 Task: Look for space in Veranópolis, Brazil from 1st July, 2023 to 3rd July, 2023 for 1 adult in price range Rs.5000 to Rs.15000. Place can be private room with 1  bedroom having 1 bed and 1 bathroom. Property type can be house, flat, guest house, hotel. Amenities needed are: wifi, washing machine. Booking option can be shelf check-in. Required host language is Spanish.
Action: Mouse moved to (387, 84)
Screenshot: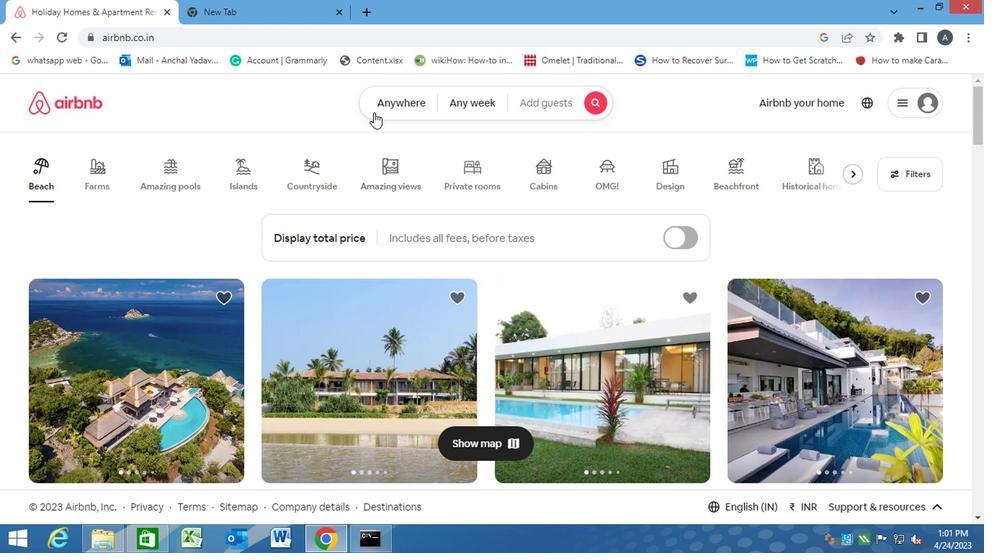 
Action: Mouse pressed left at (387, 84)
Screenshot: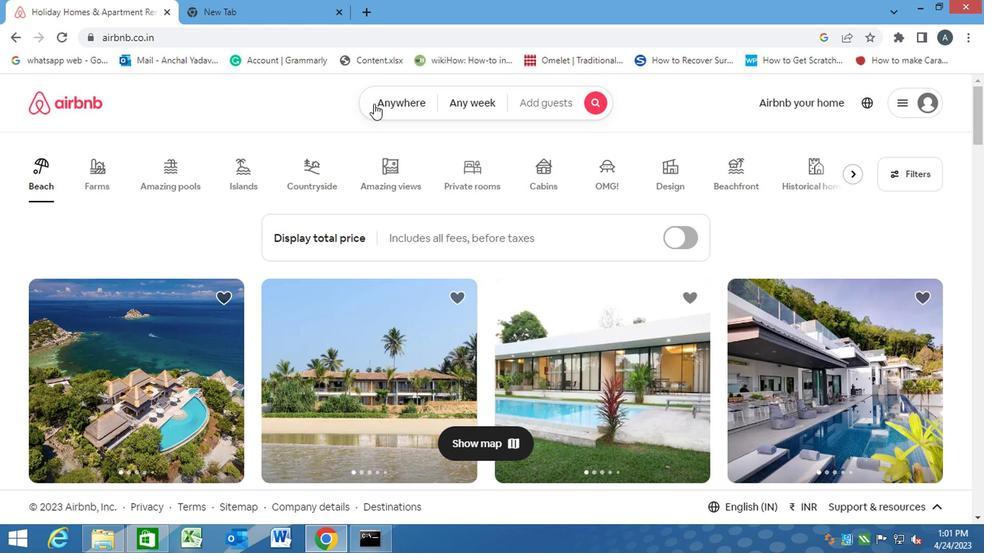
Action: Mouse moved to (336, 133)
Screenshot: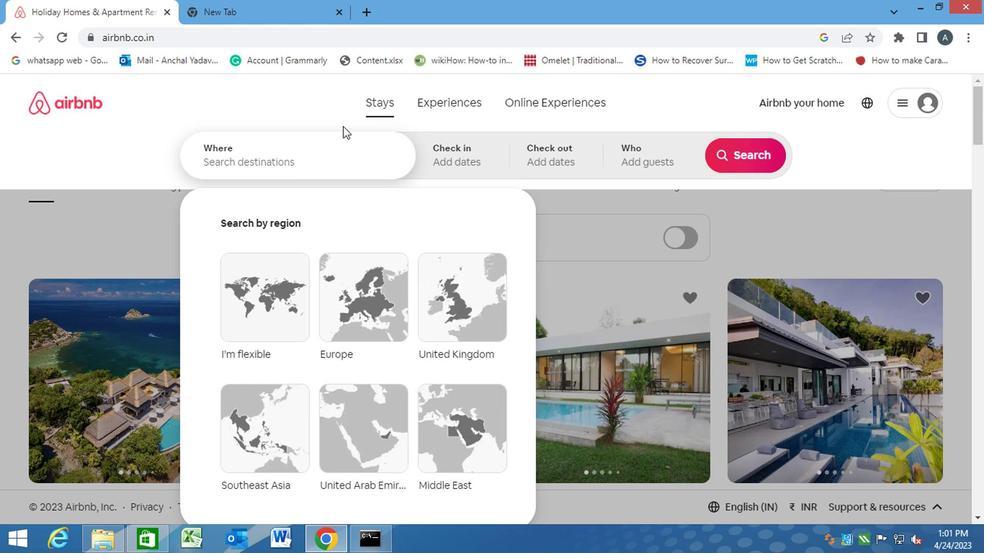 
Action: Mouse pressed left at (336, 133)
Screenshot: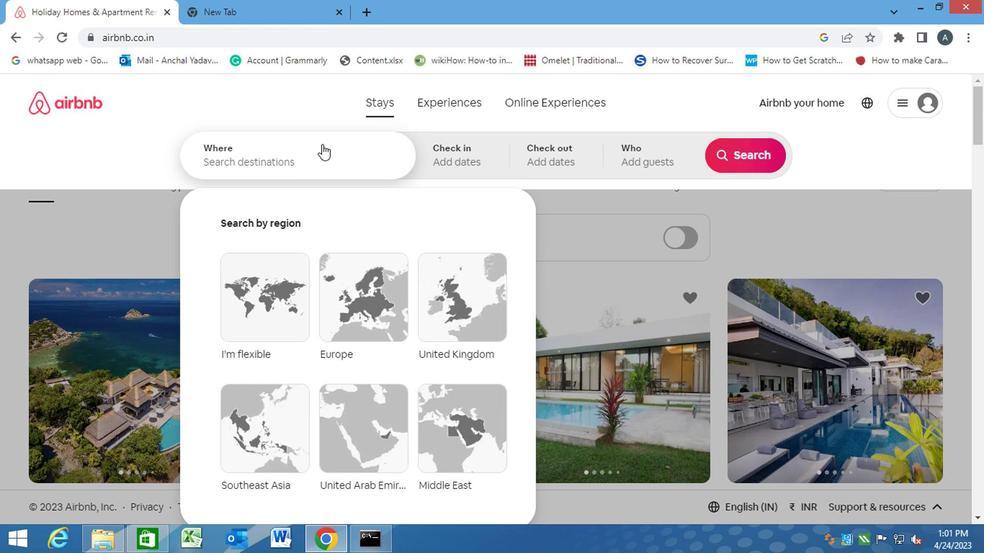 
Action: Key pressed <Key.caps_lock><Key.caps_lock>v<Key.caps_lock>eranopolis,<Key.space><Key.caps_lock>b<Key.caps_lock>razil<Key.enter>
Screenshot: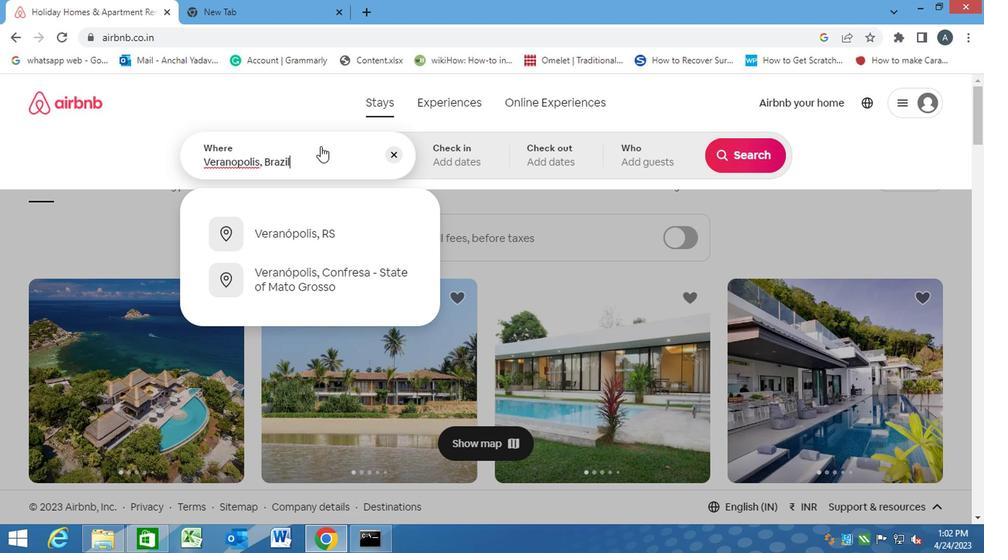 
Action: Mouse moved to (726, 264)
Screenshot: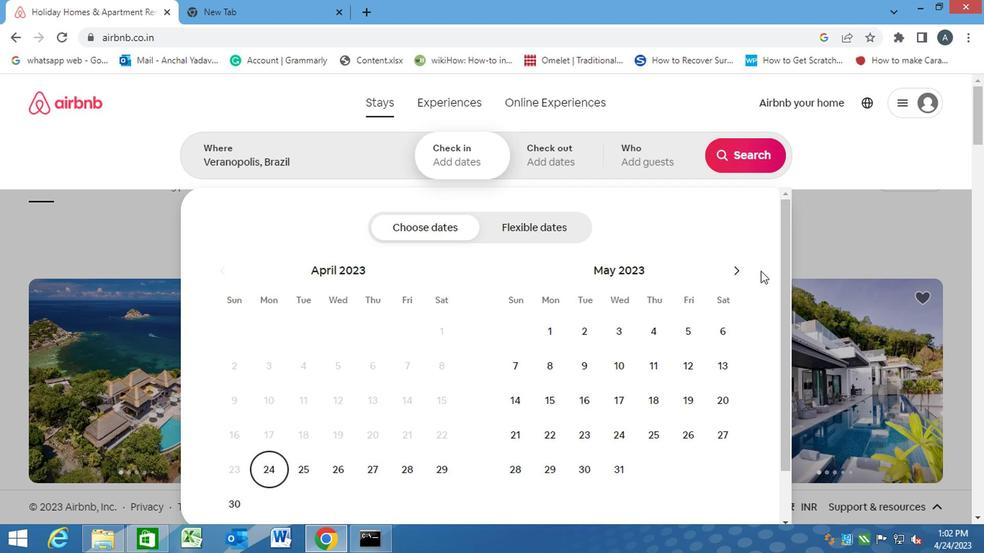 
Action: Mouse pressed left at (726, 264)
Screenshot: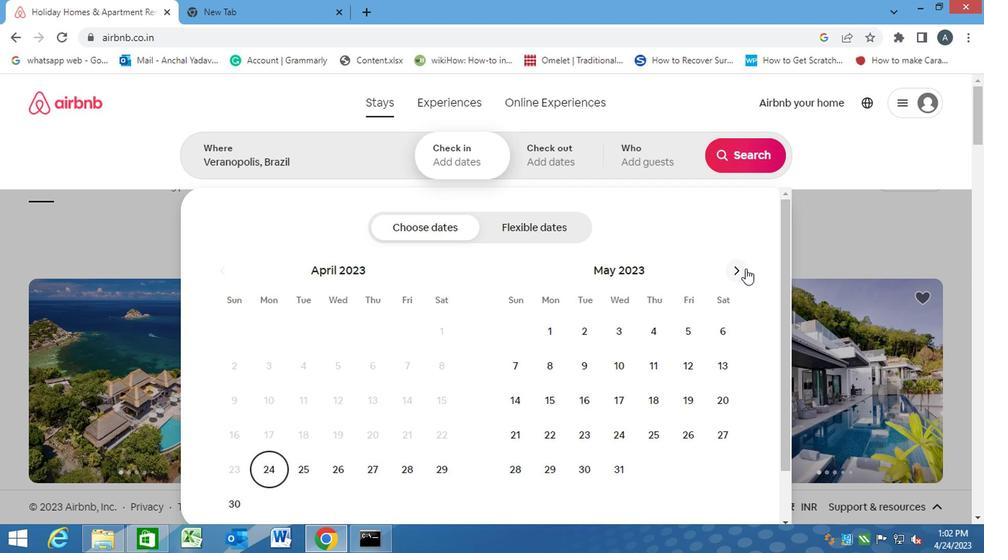 
Action: Mouse moved to (722, 263)
Screenshot: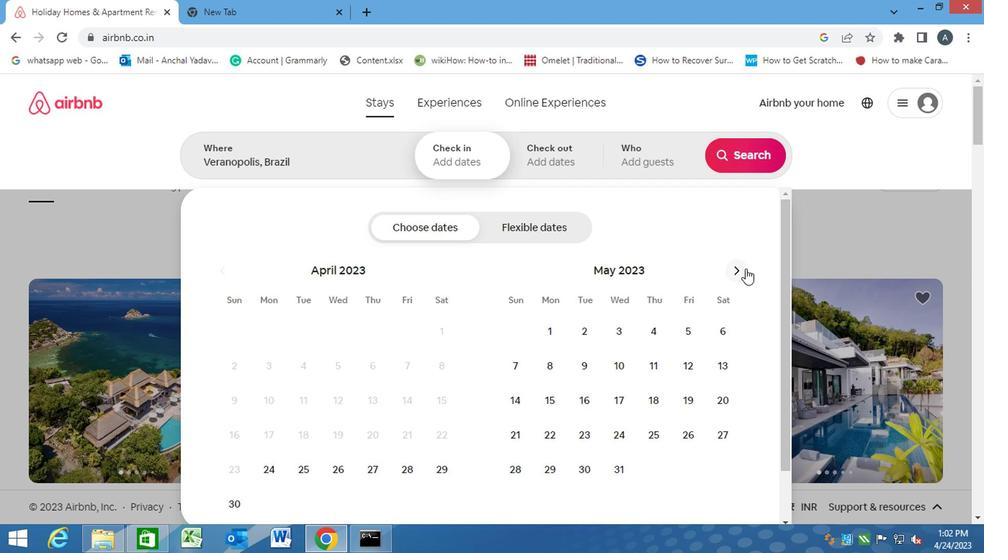 
Action: Mouse pressed left at (722, 263)
Screenshot: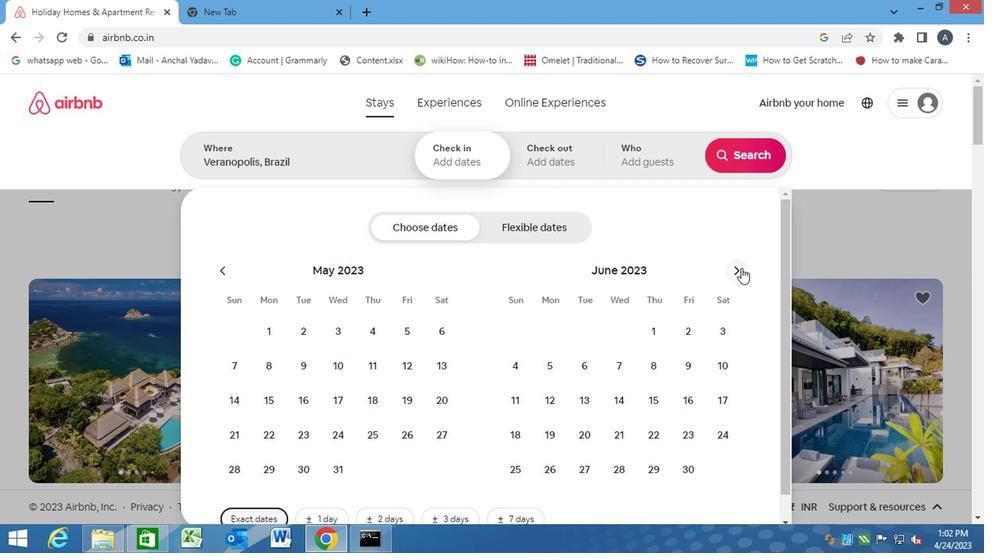 
Action: Mouse moved to (703, 329)
Screenshot: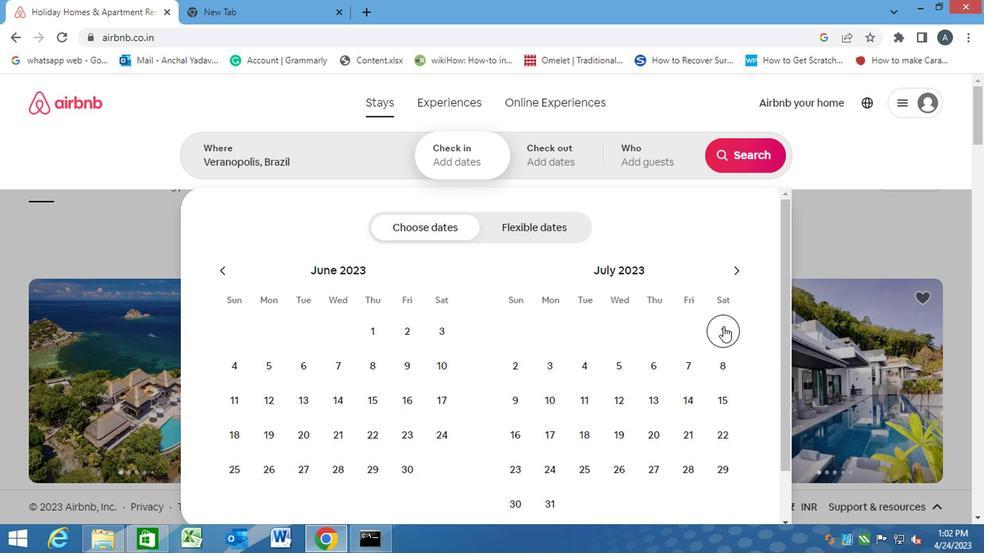 
Action: Mouse pressed left at (703, 329)
Screenshot: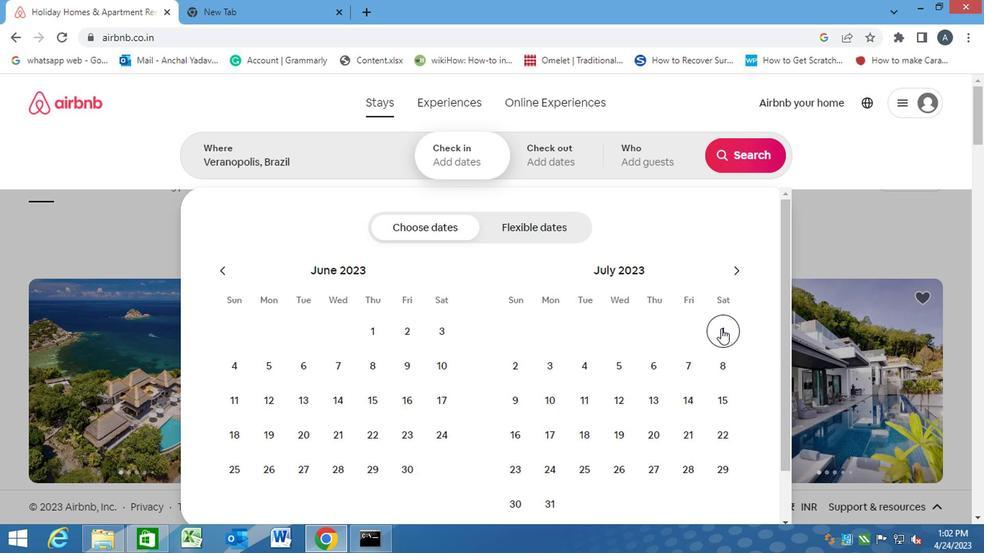 
Action: Mouse moved to (548, 370)
Screenshot: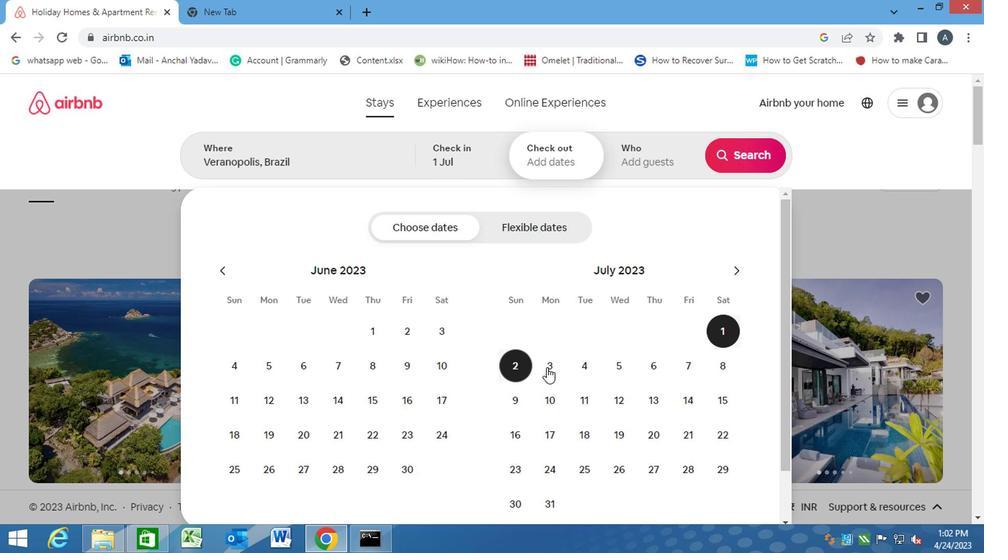 
Action: Mouse pressed left at (548, 370)
Screenshot: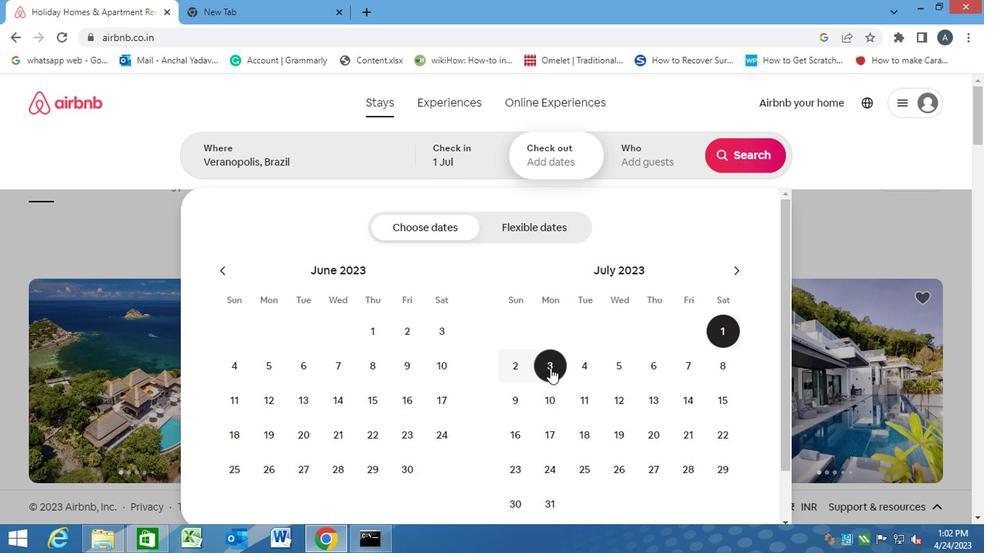 
Action: Mouse moved to (638, 147)
Screenshot: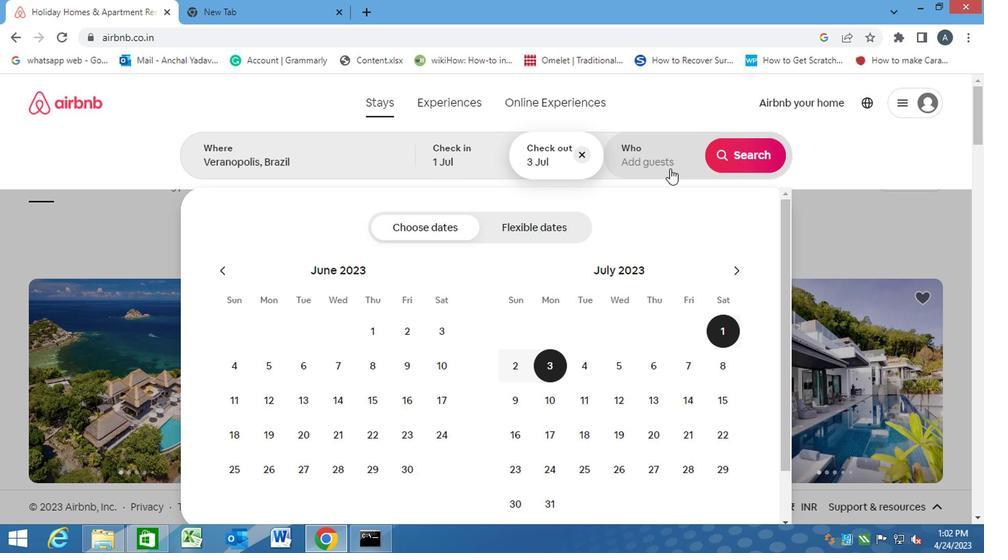 
Action: Mouse pressed left at (638, 147)
Screenshot: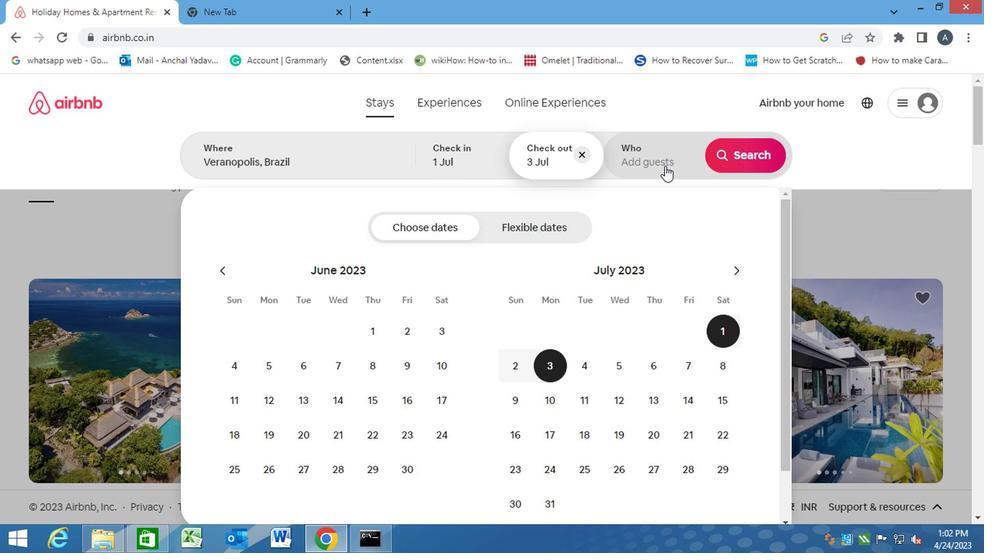 
Action: Mouse moved to (734, 221)
Screenshot: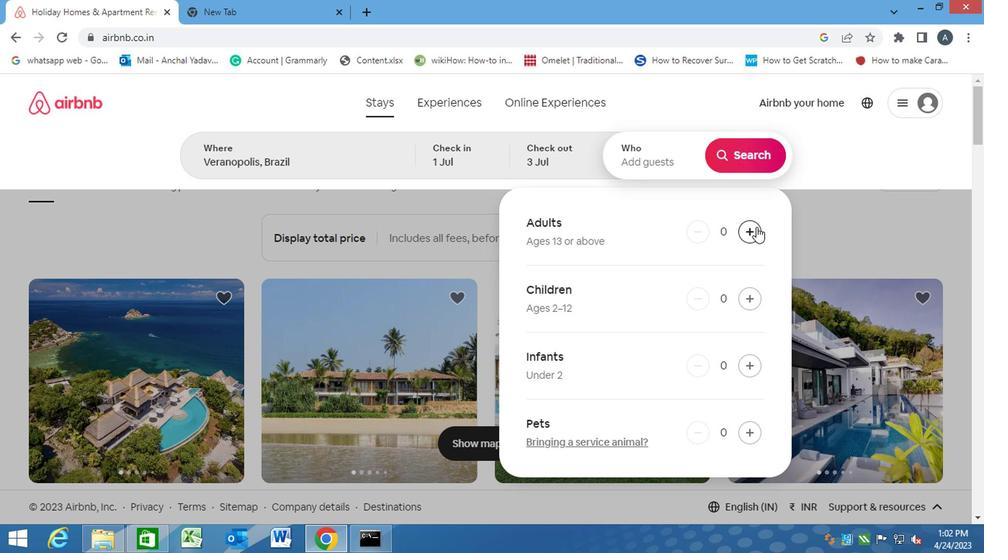 
Action: Mouse pressed left at (734, 221)
Screenshot: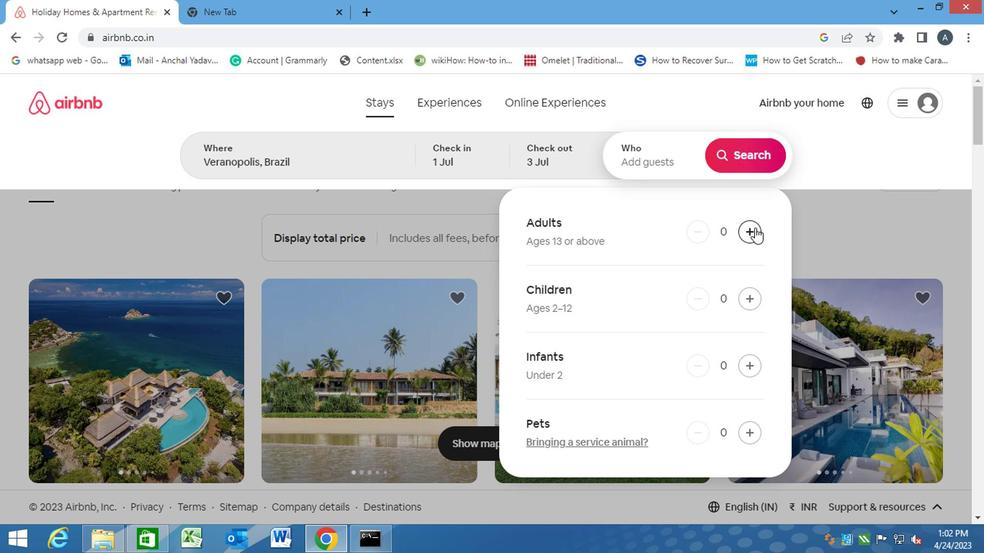 
Action: Mouse moved to (735, 137)
Screenshot: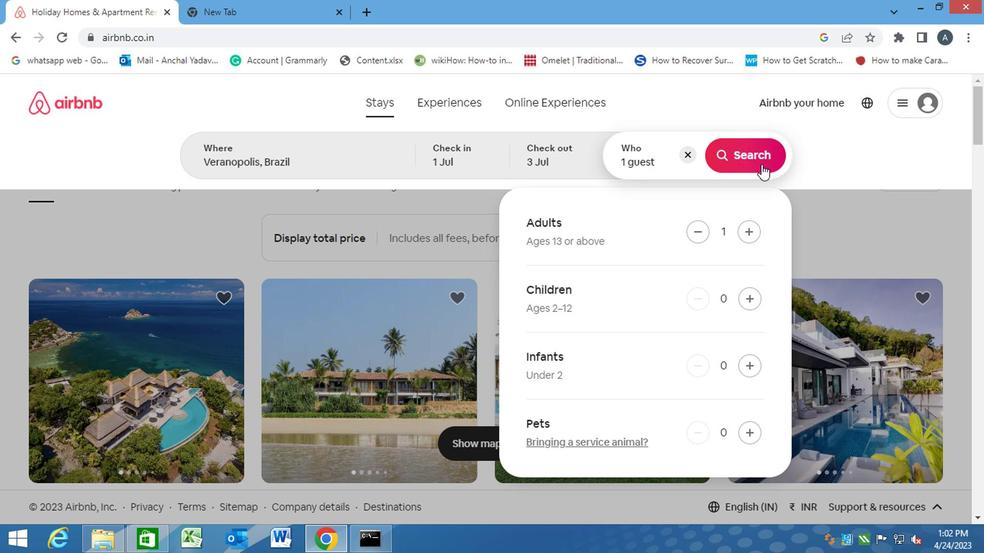 
Action: Mouse pressed left at (735, 137)
Screenshot: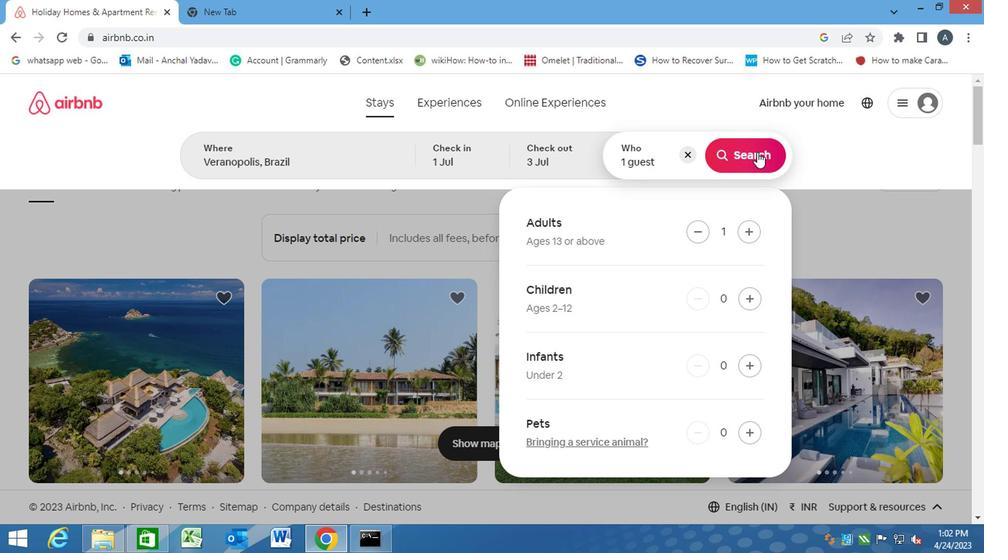 
Action: Mouse moved to (880, 141)
Screenshot: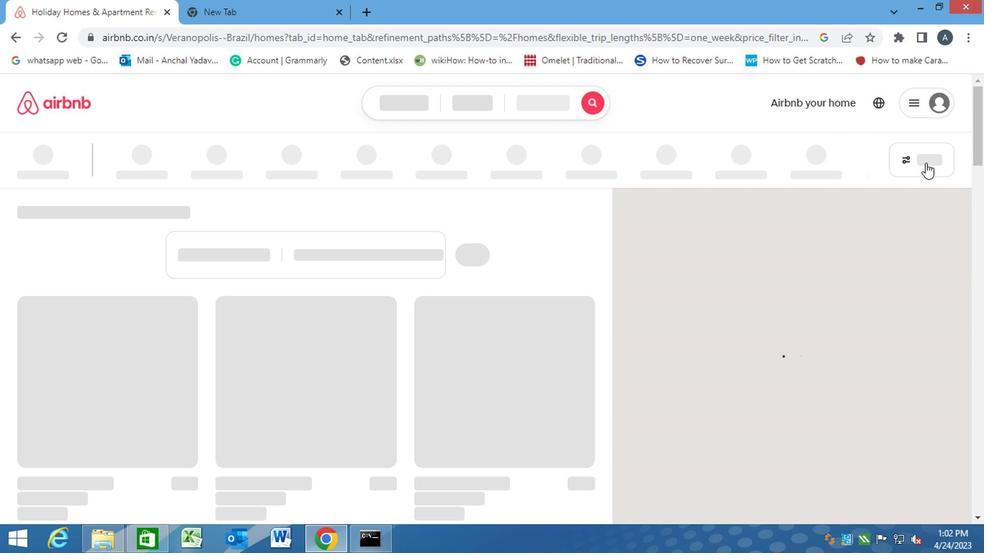 
Action: Mouse pressed left at (880, 141)
Screenshot: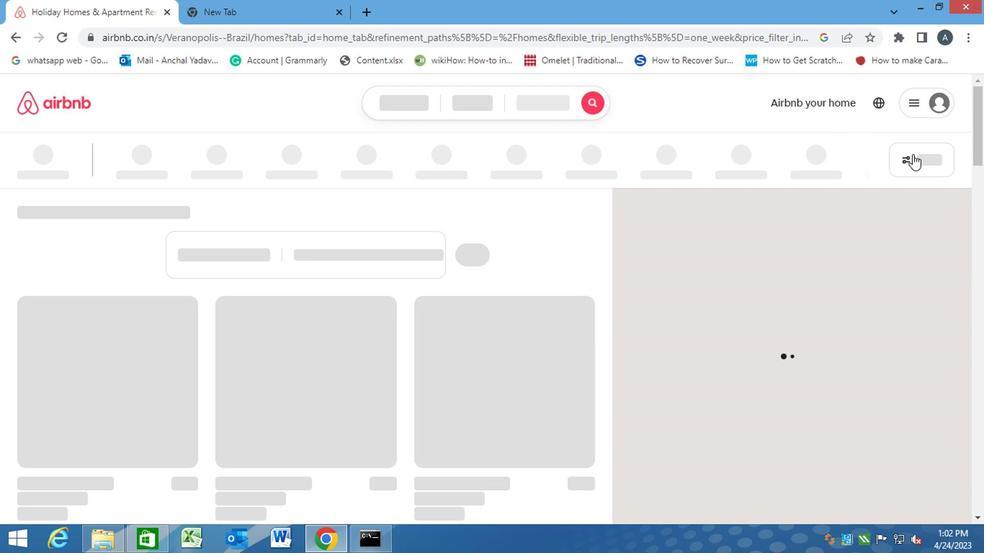 
Action: Mouse moved to (872, 142)
Screenshot: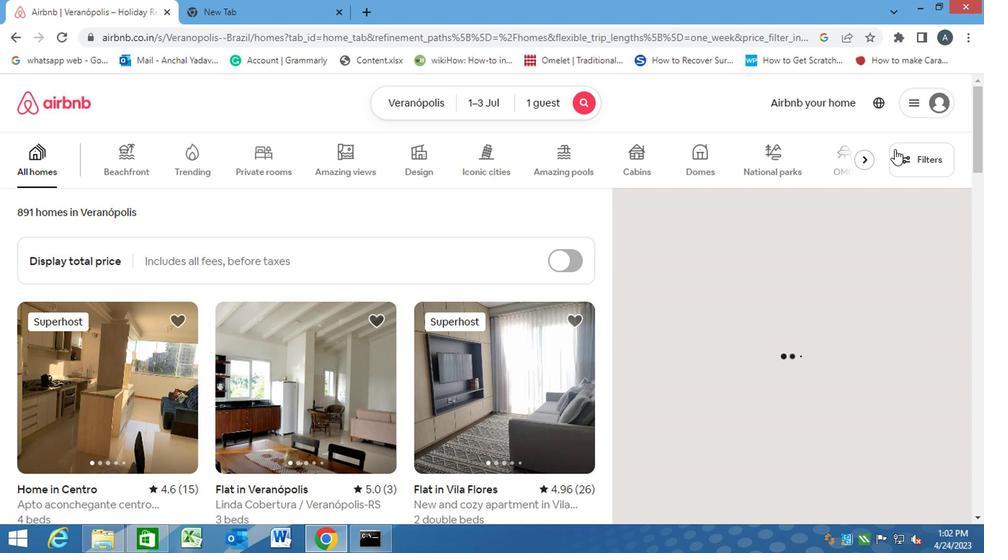
Action: Mouse pressed left at (872, 142)
Screenshot: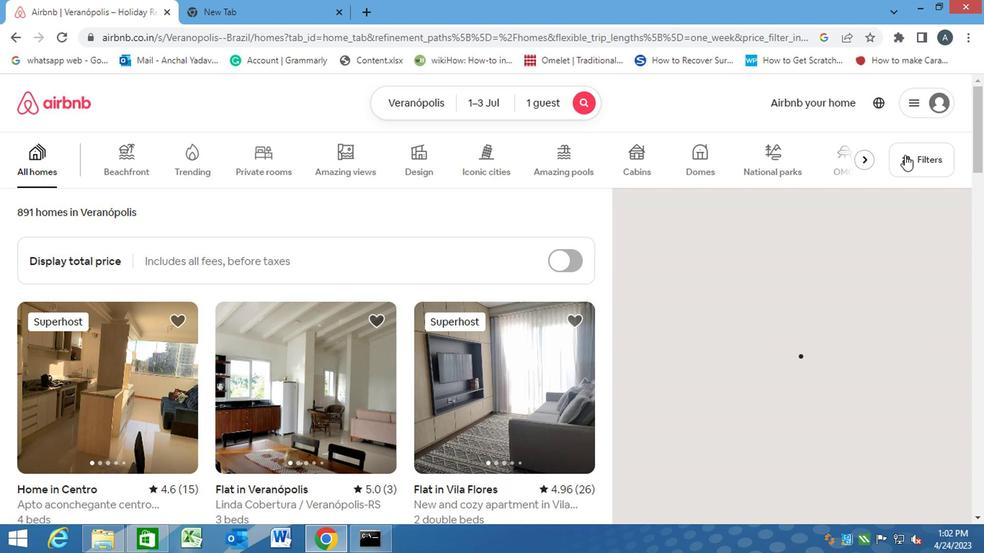
Action: Mouse moved to (322, 338)
Screenshot: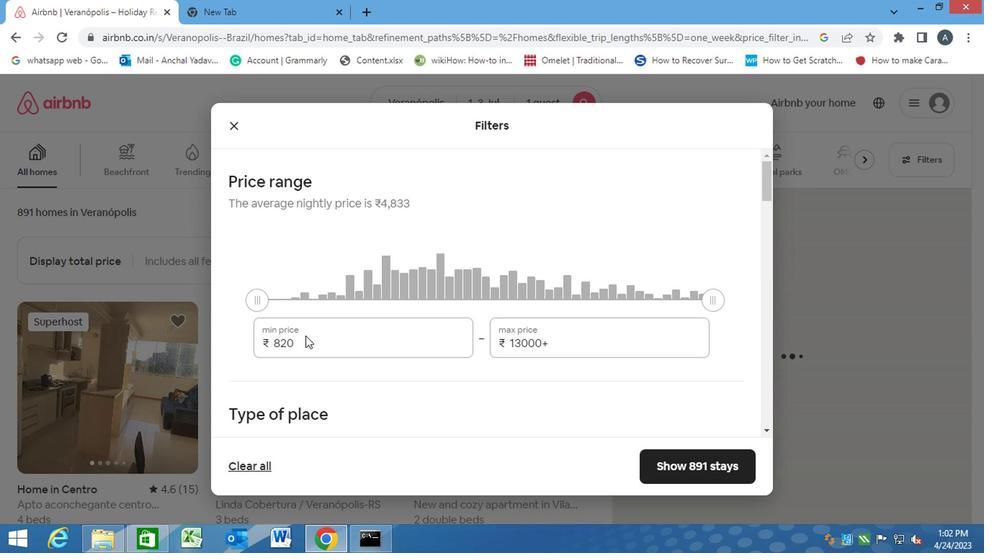
Action: Mouse pressed left at (322, 338)
Screenshot: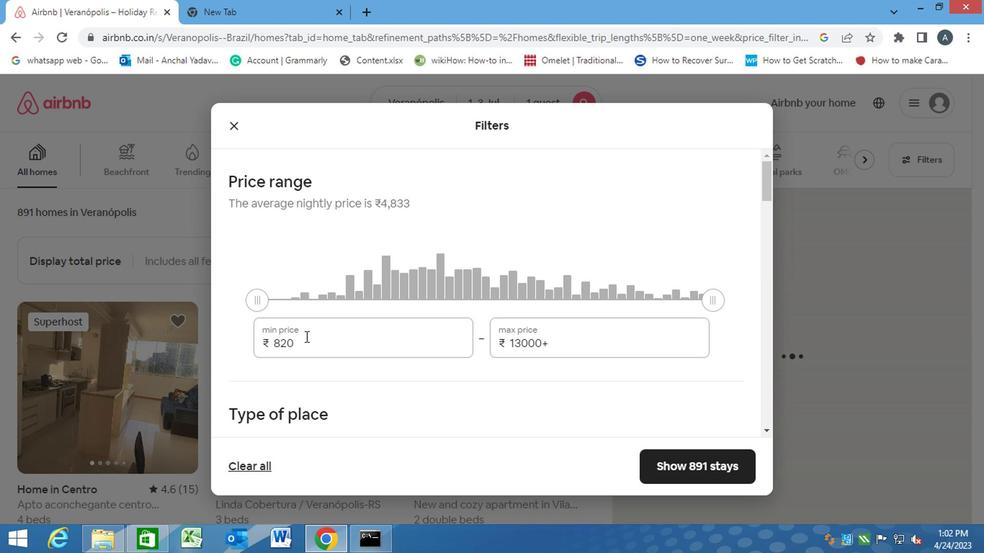 
Action: Mouse moved to (281, 341)
Screenshot: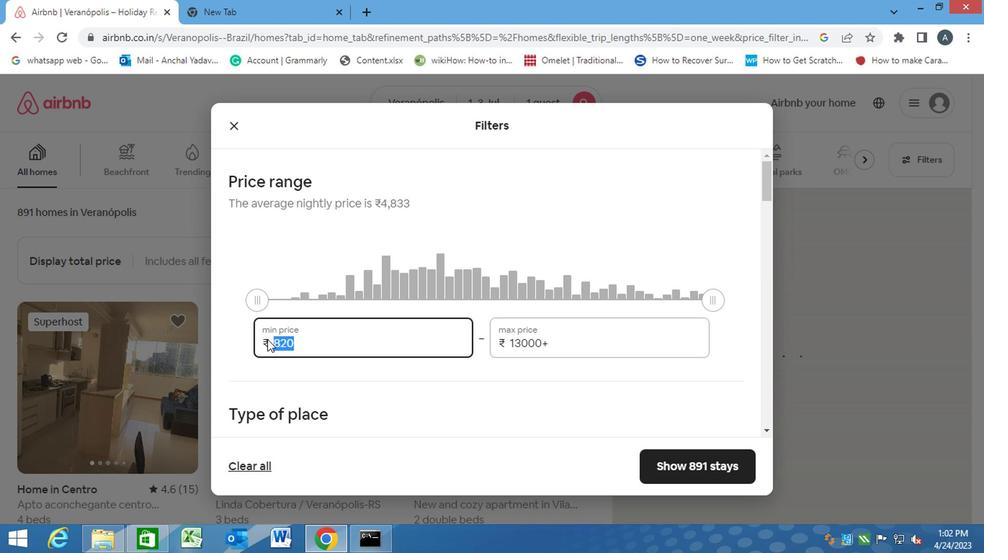 
Action: Key pressed <Key.backspace>5000<Key.tab><Key.backspace>15000
Screenshot: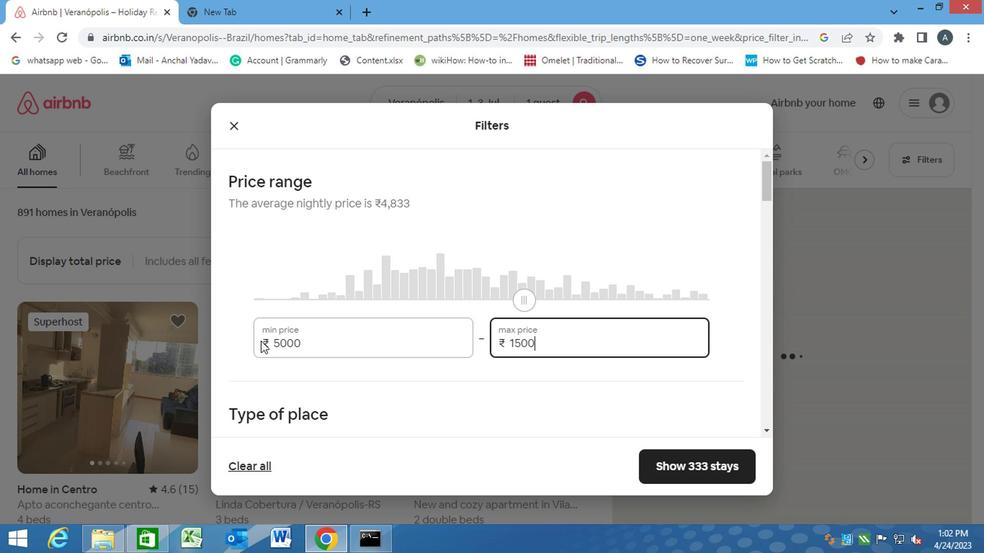 
Action: Mouse moved to (356, 423)
Screenshot: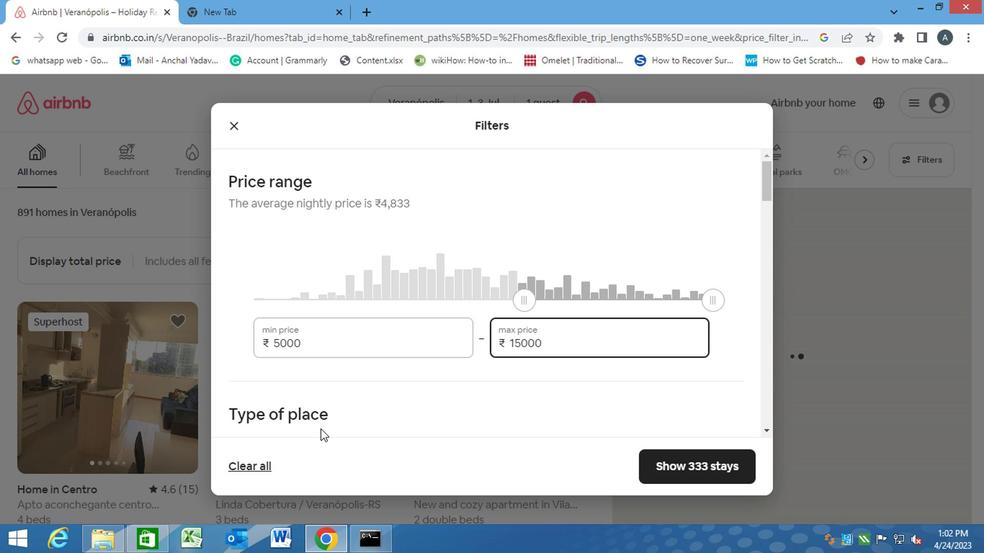 
Action: Mouse pressed left at (356, 423)
Screenshot: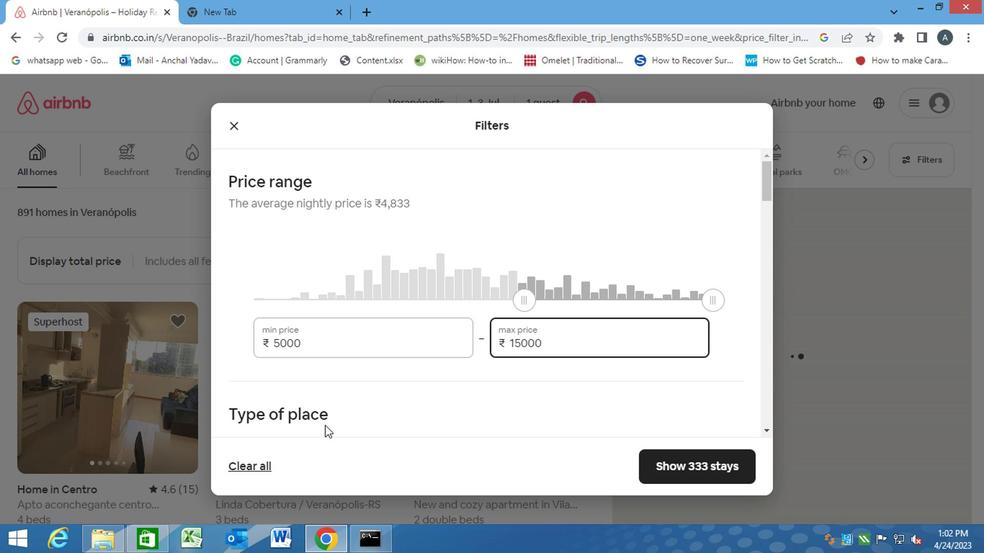 
Action: Mouse moved to (424, 424)
Screenshot: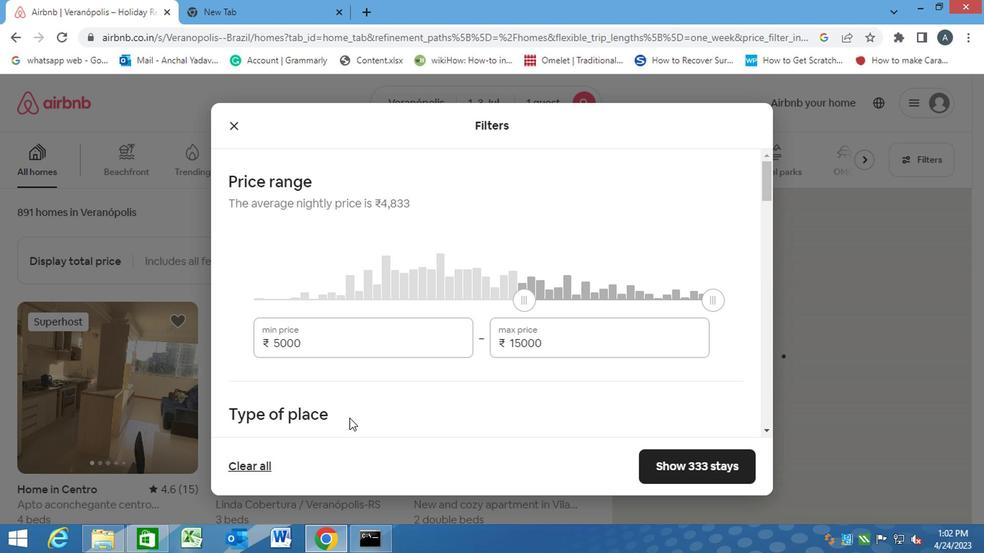 
Action: Mouse scrolled (424, 423) with delta (0, -1)
Screenshot: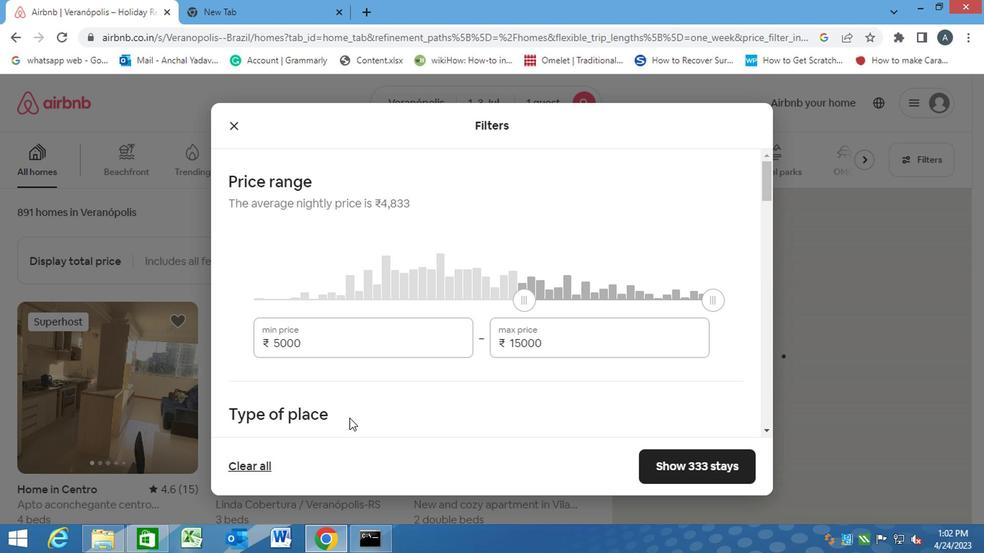 
Action: Mouse scrolled (424, 423) with delta (0, -1)
Screenshot: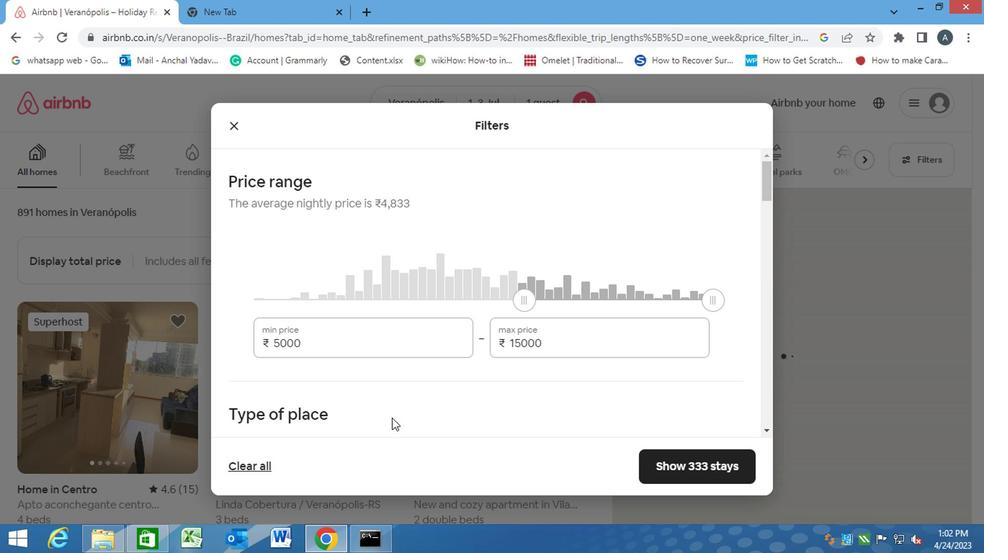 
Action: Mouse moved to (497, 312)
Screenshot: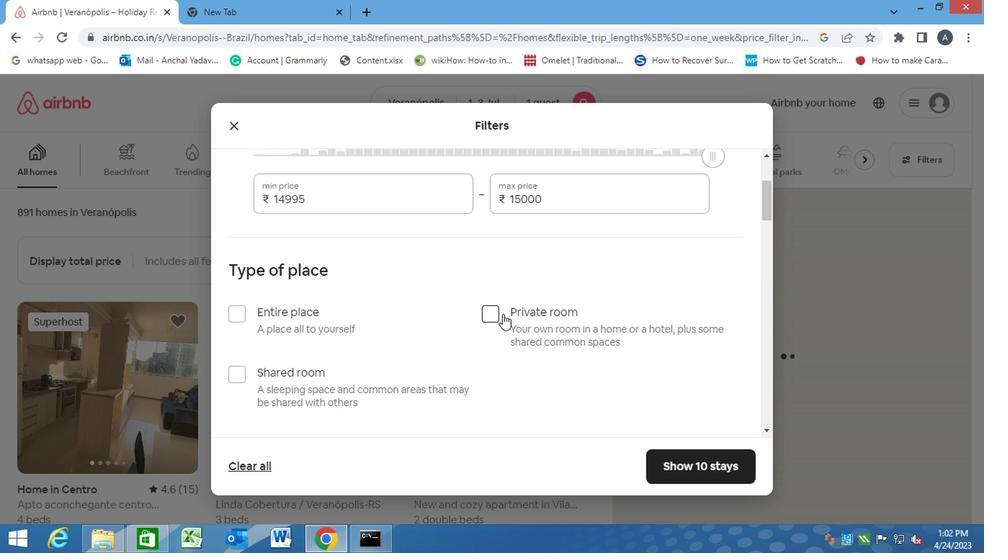
Action: Mouse pressed left at (497, 312)
Screenshot: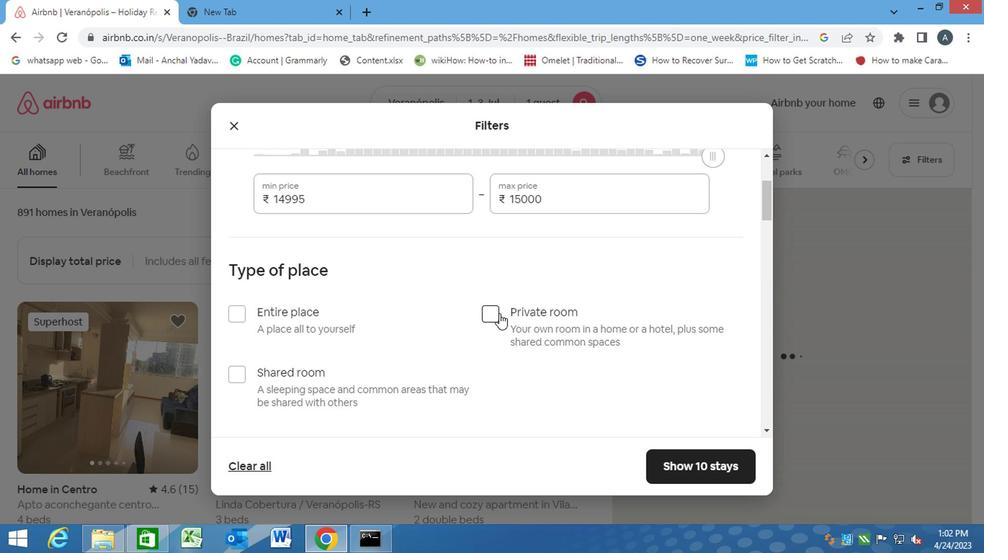 
Action: Mouse moved to (478, 341)
Screenshot: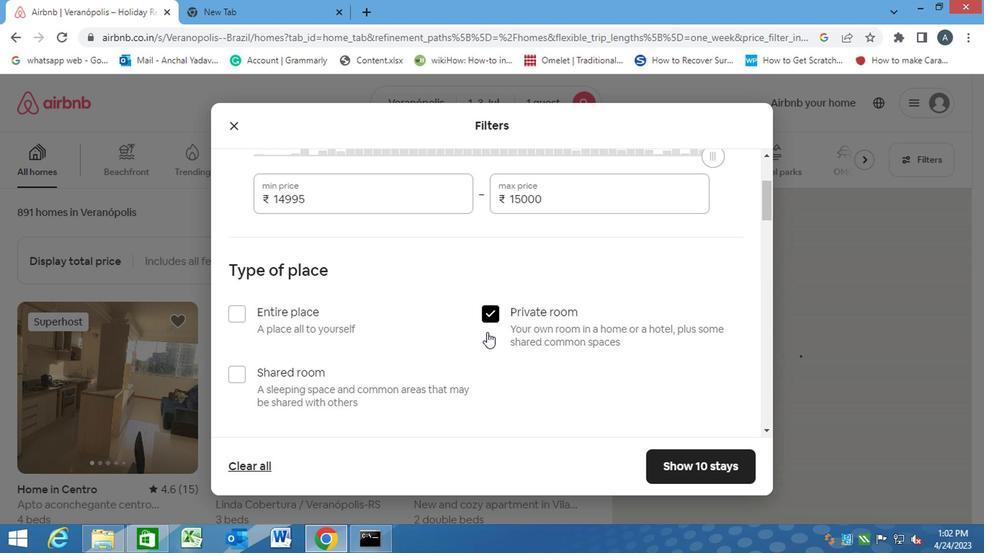
Action: Mouse scrolled (478, 340) with delta (0, -1)
Screenshot: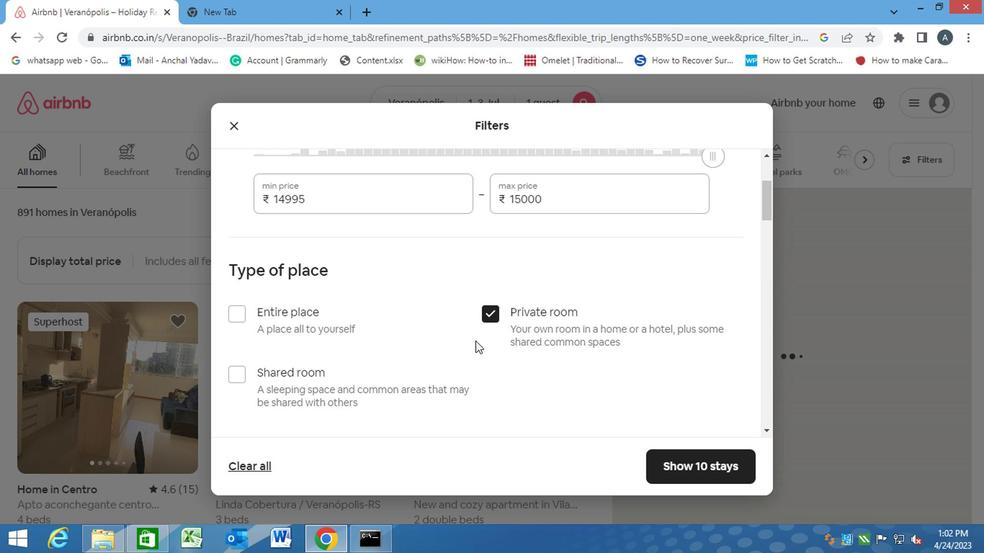 
Action: Mouse scrolled (478, 340) with delta (0, -1)
Screenshot: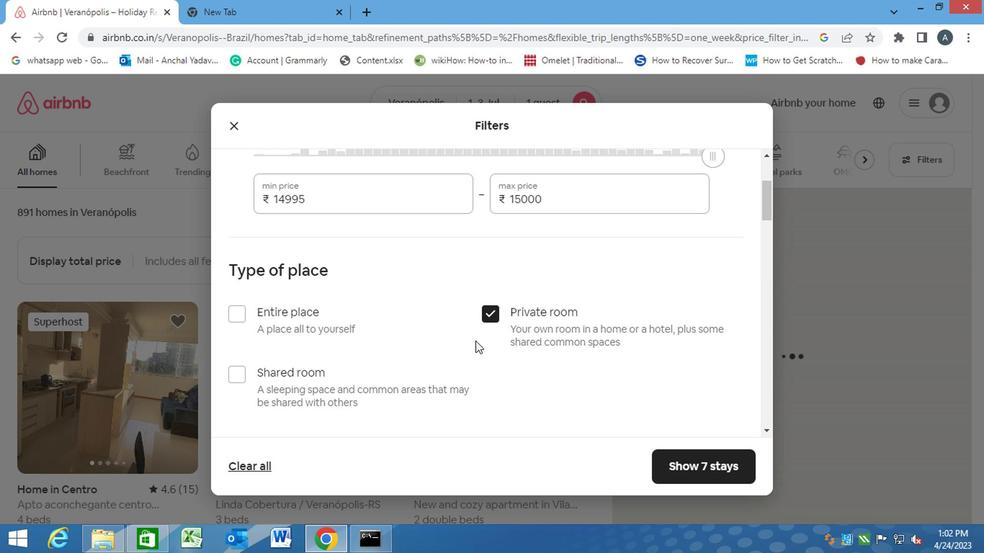 
Action: Mouse moved to (474, 339)
Screenshot: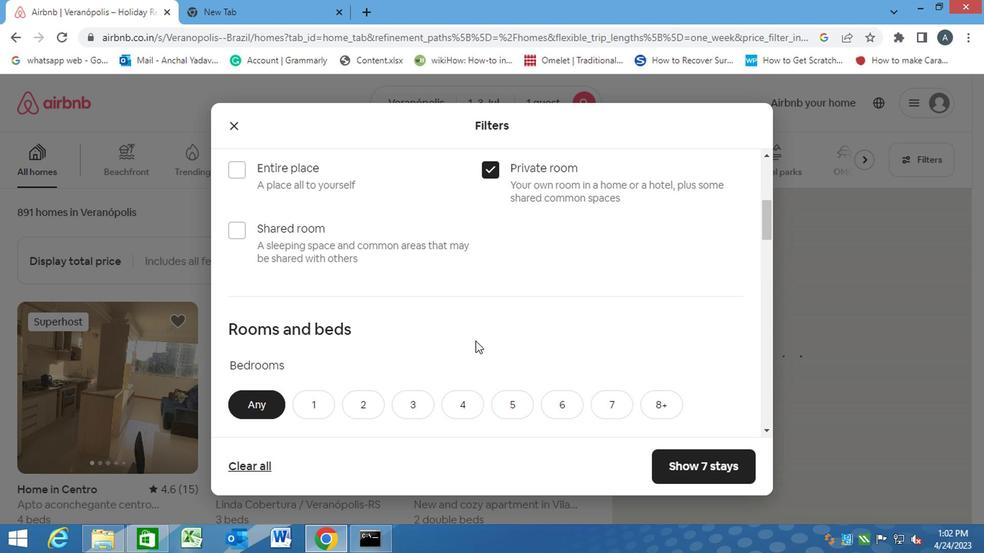 
Action: Mouse scrolled (474, 338) with delta (0, -1)
Screenshot: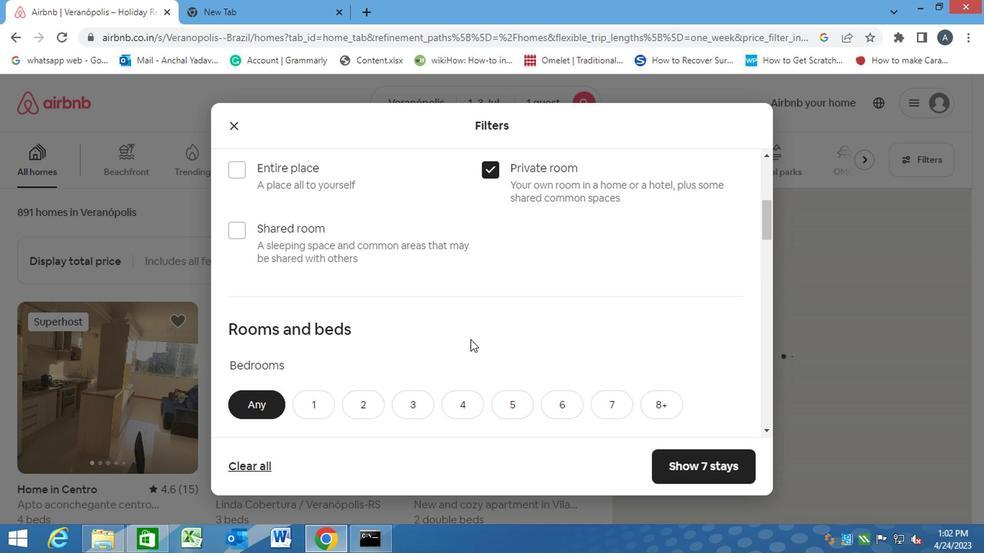 
Action: Mouse scrolled (474, 338) with delta (0, -1)
Screenshot: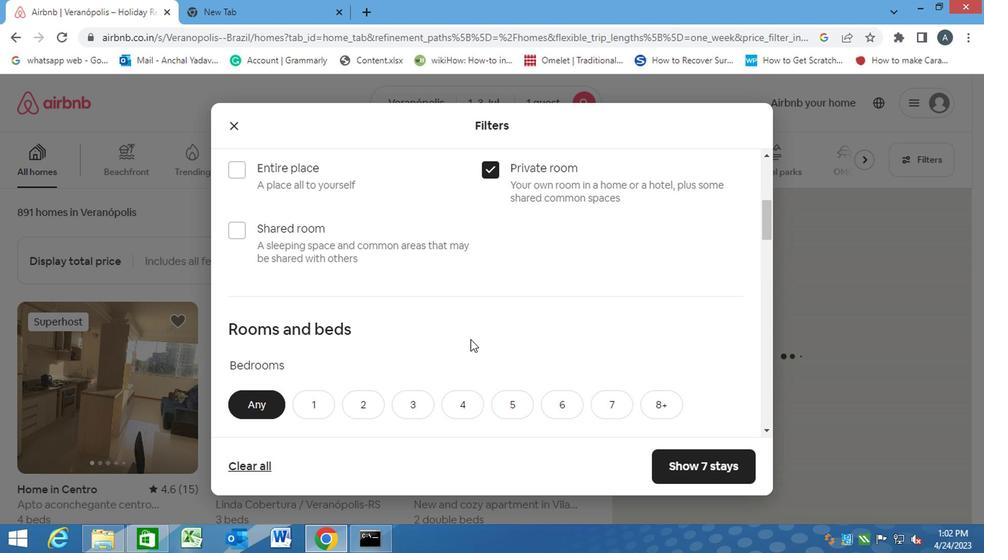 
Action: Mouse moved to (335, 267)
Screenshot: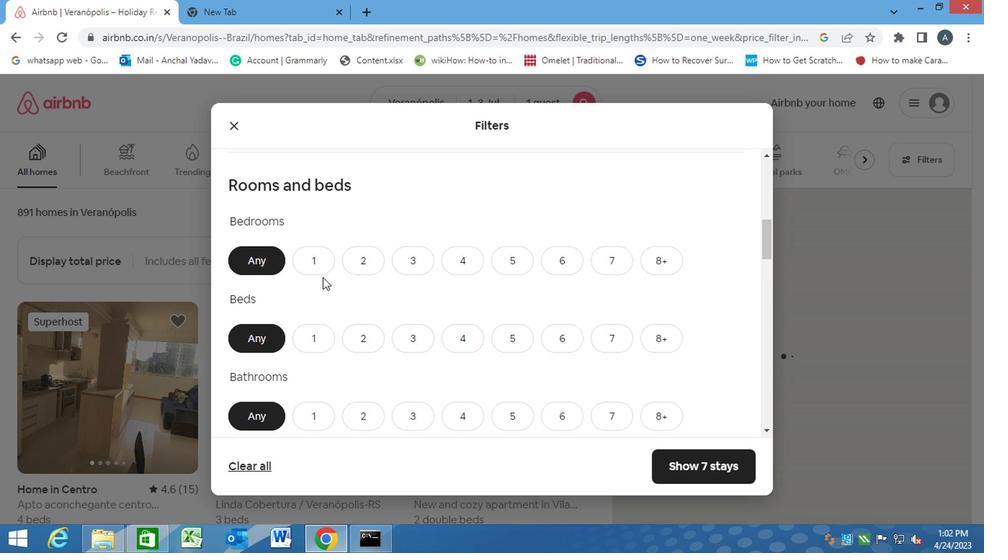 
Action: Mouse pressed left at (335, 267)
Screenshot: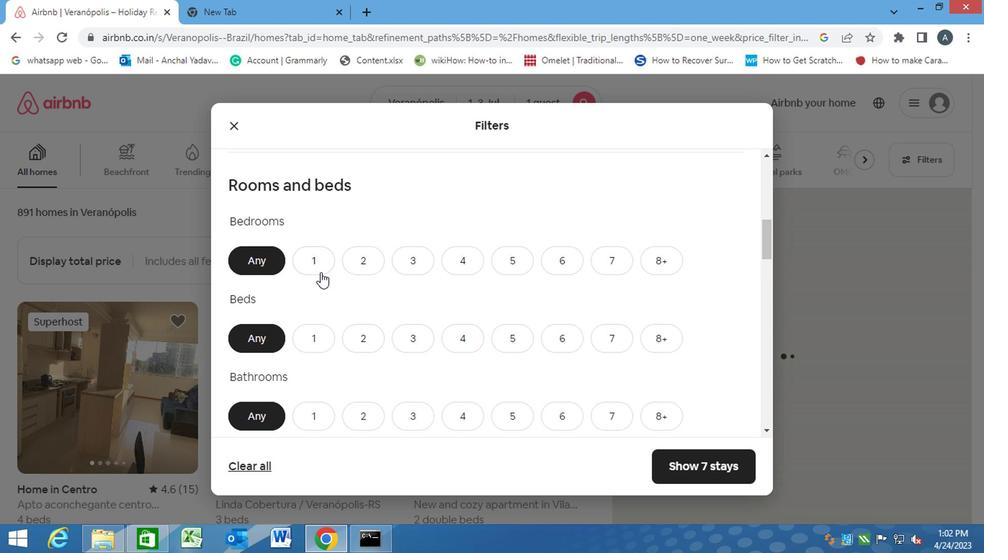 
Action: Mouse moved to (329, 341)
Screenshot: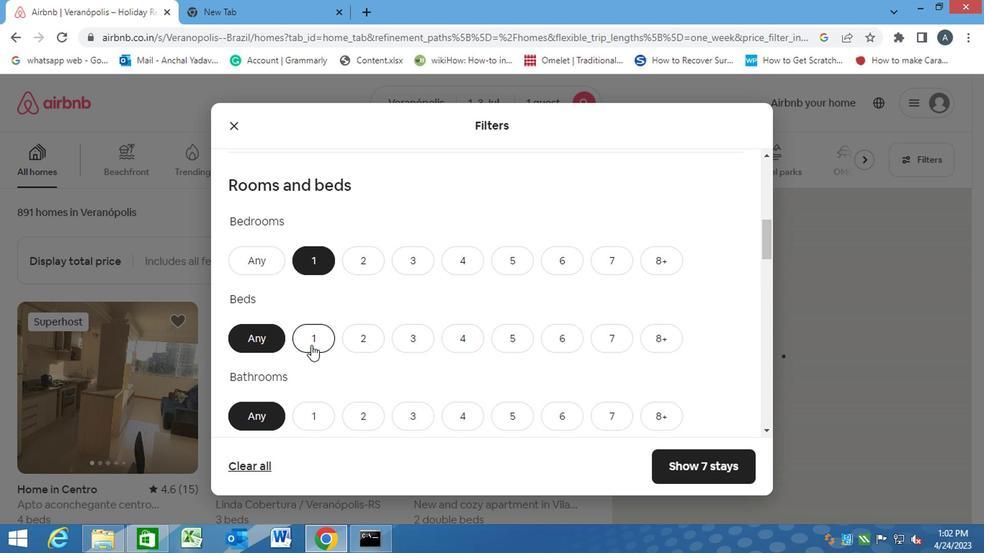 
Action: Mouse pressed left at (329, 341)
Screenshot: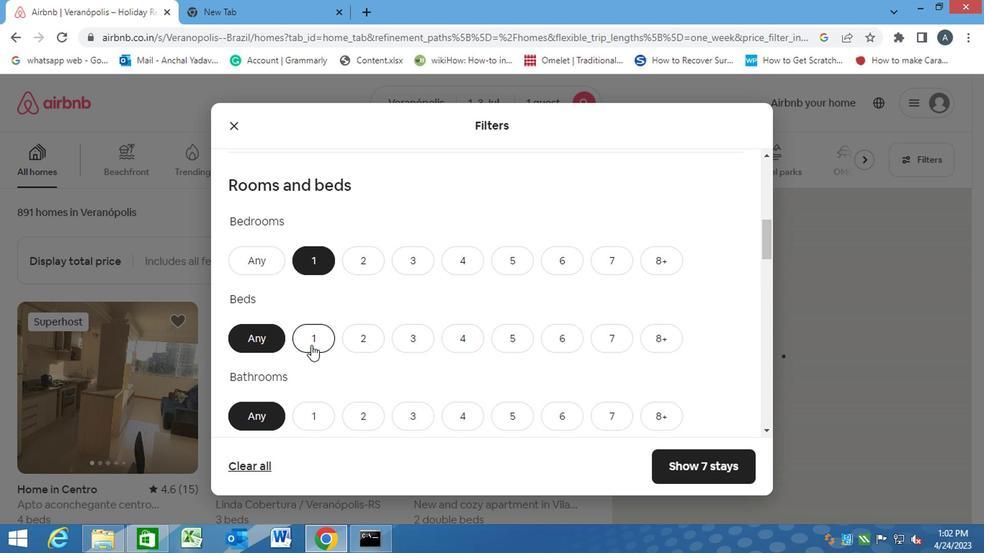 
Action: Mouse moved to (335, 421)
Screenshot: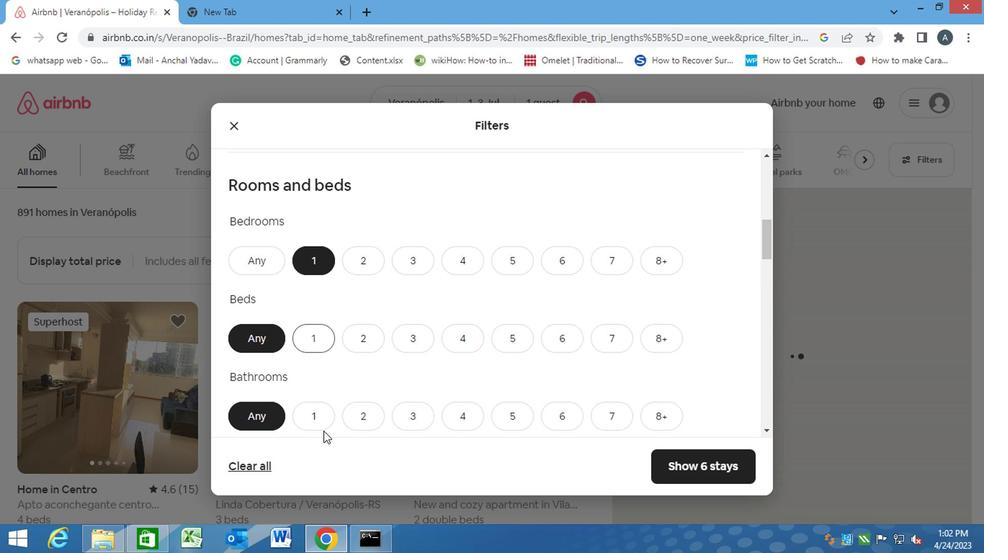 
Action: Mouse pressed left at (335, 421)
Screenshot: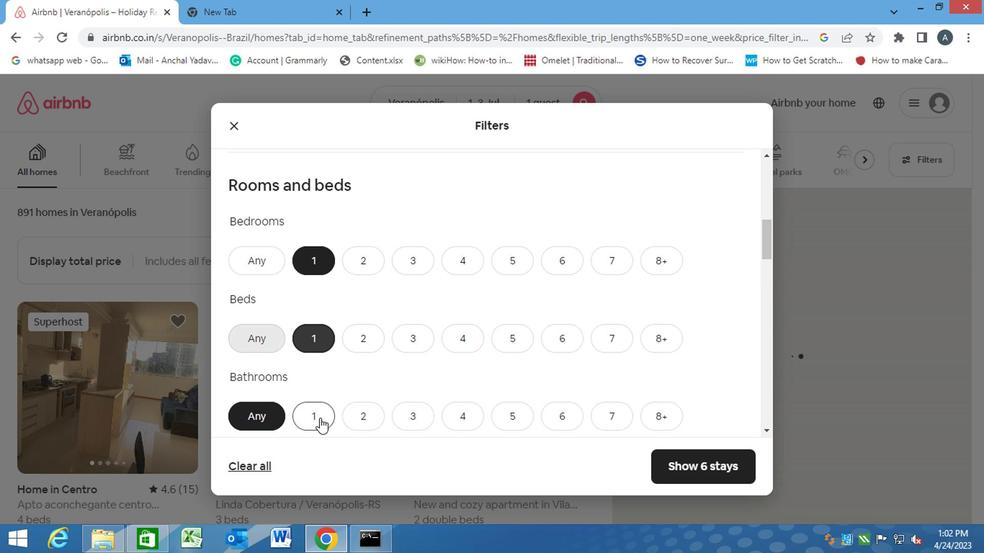 
Action: Mouse moved to (356, 424)
Screenshot: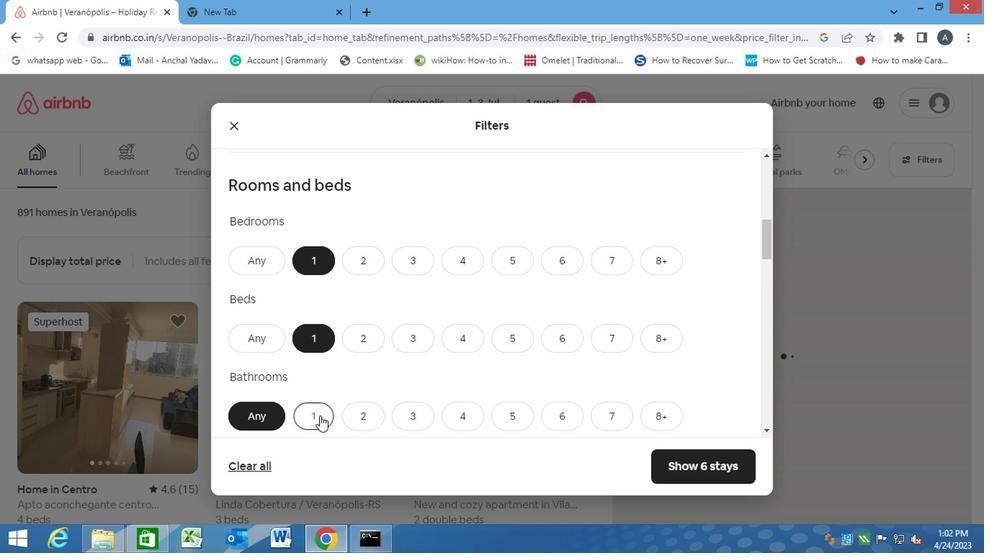 
Action: Mouse scrolled (356, 424) with delta (0, 0)
Screenshot: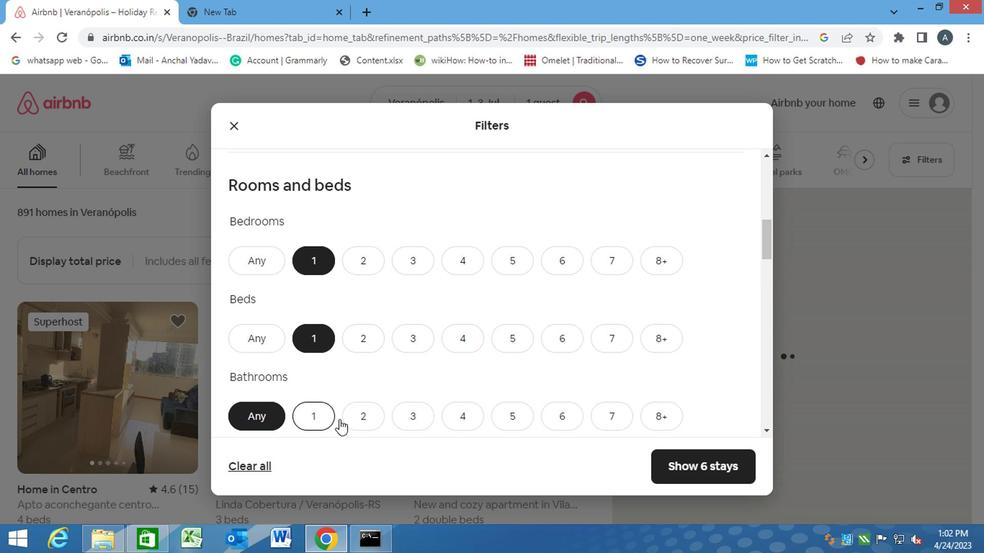 
Action: Mouse scrolled (356, 424) with delta (0, 0)
Screenshot: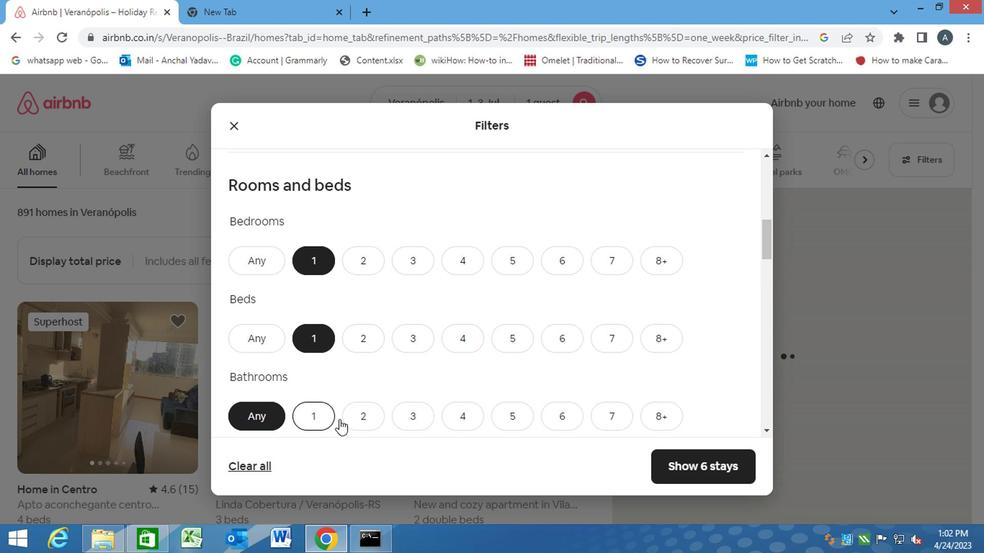 
Action: Mouse scrolled (356, 424) with delta (0, 0)
Screenshot: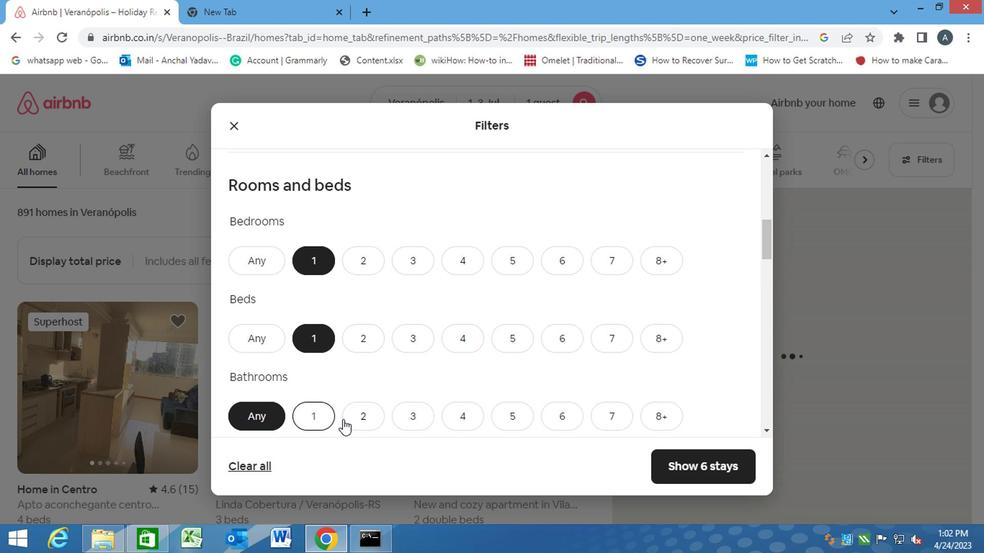 
Action: Mouse moved to (303, 375)
Screenshot: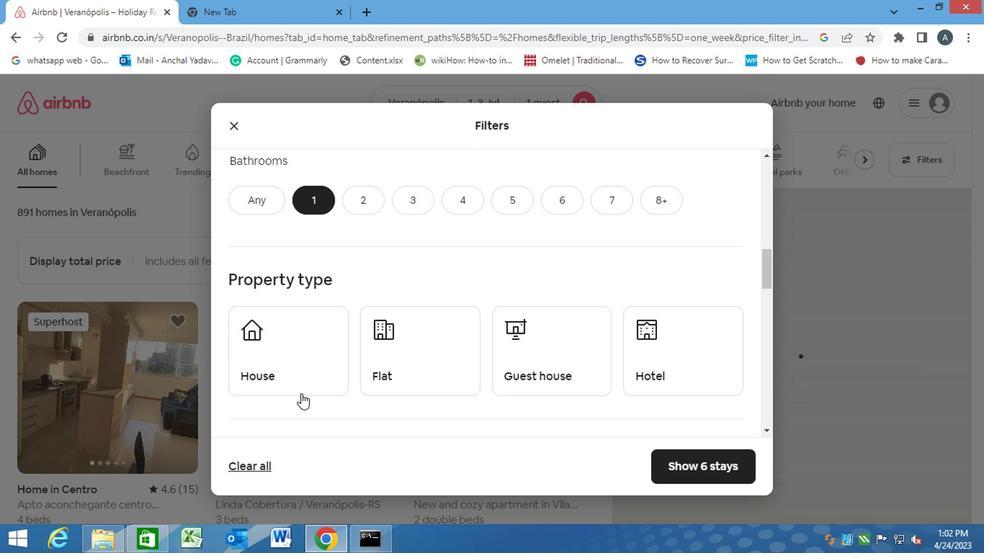 
Action: Mouse pressed left at (303, 375)
Screenshot: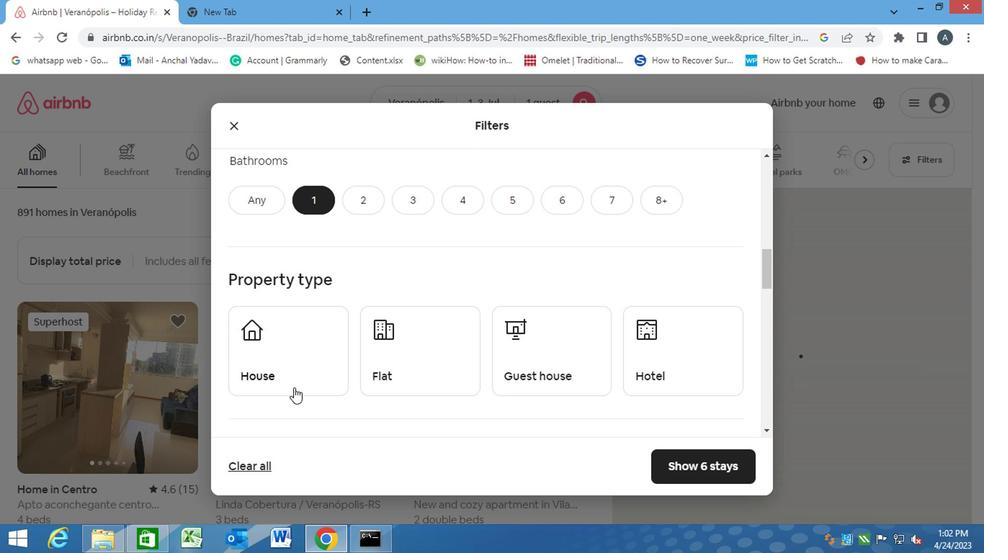 
Action: Mouse moved to (419, 379)
Screenshot: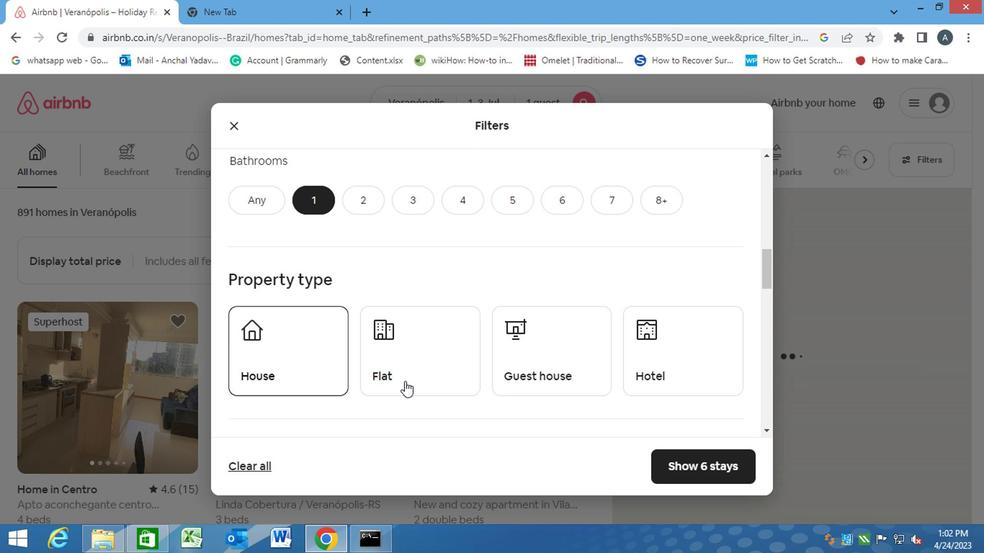 
Action: Mouse pressed left at (419, 379)
Screenshot: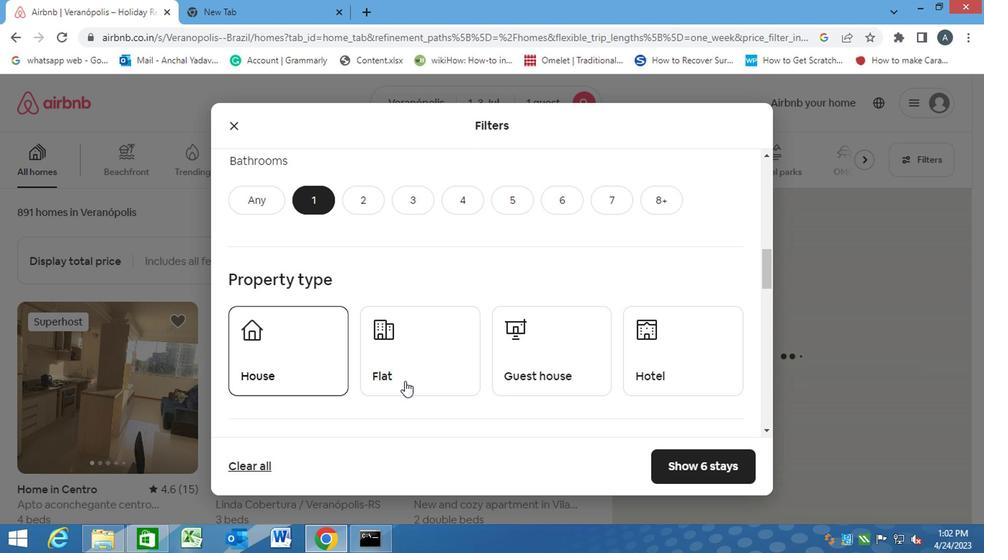 
Action: Mouse moved to (524, 361)
Screenshot: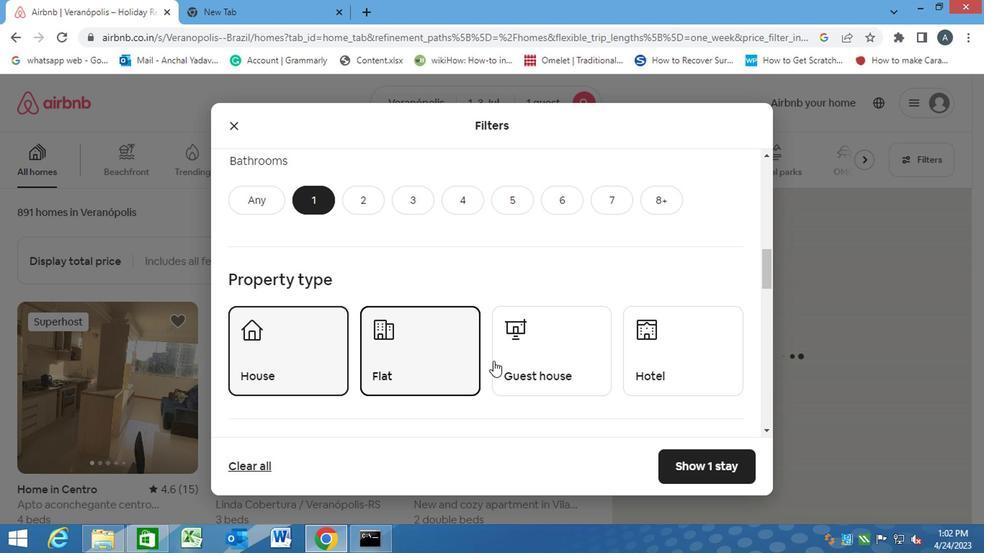 
Action: Mouse pressed left at (524, 361)
Screenshot: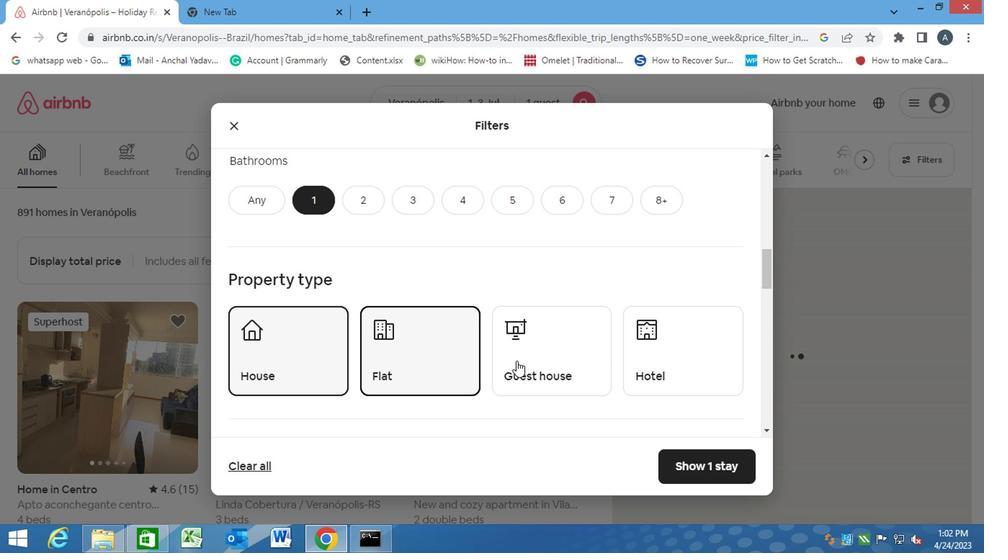 
Action: Mouse moved to (675, 360)
Screenshot: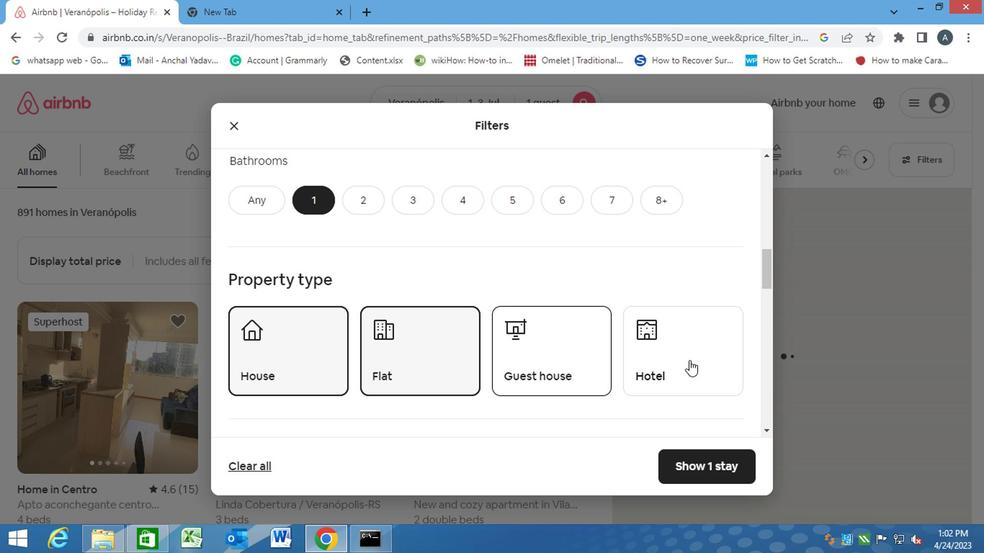 
Action: Mouse pressed left at (675, 360)
Screenshot: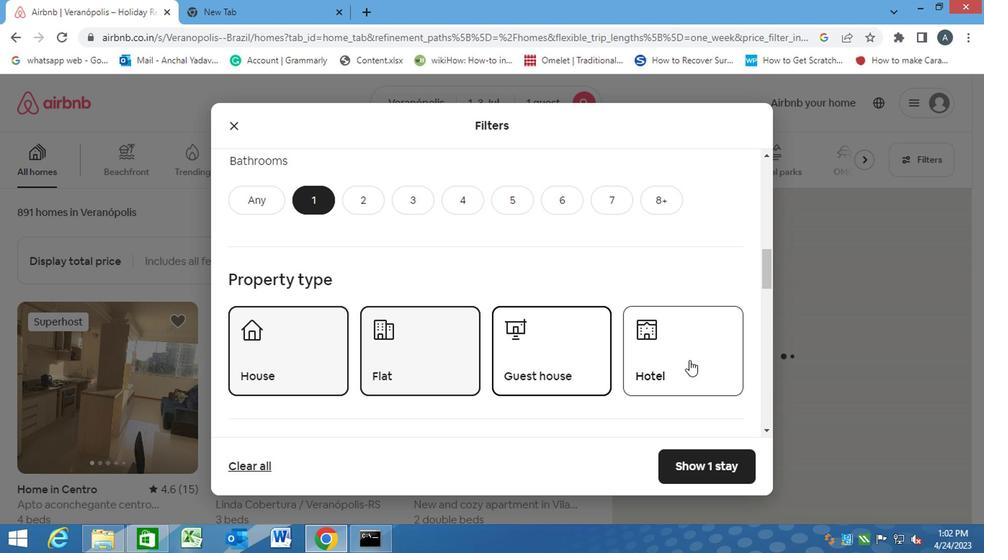 
Action: Mouse moved to (662, 360)
Screenshot: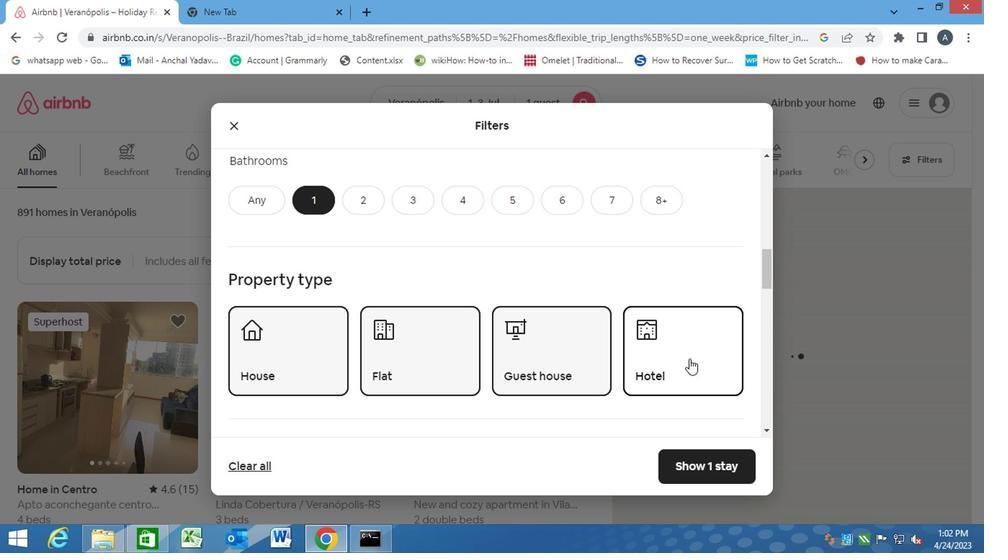 
Action: Mouse scrolled (662, 359) with delta (0, 0)
Screenshot: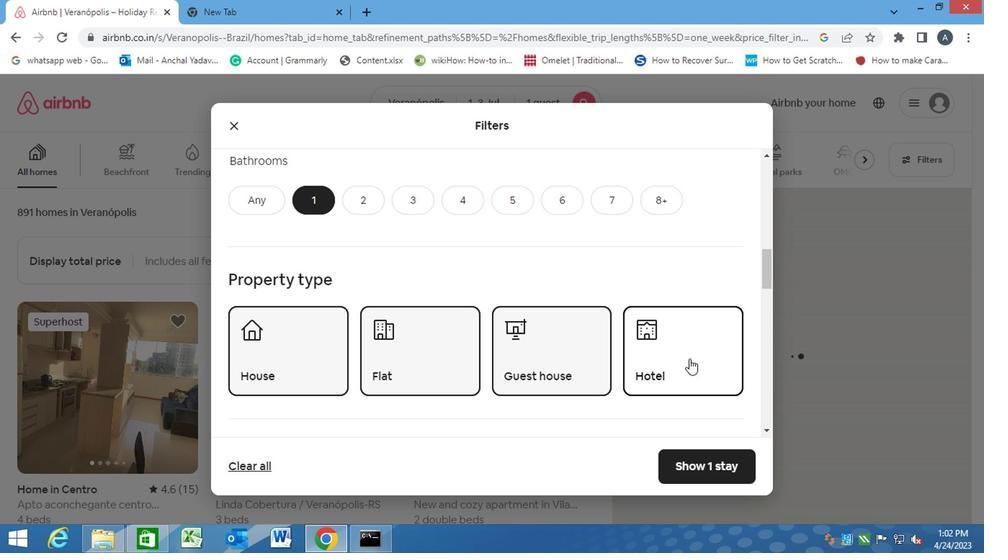 
Action: Mouse moved to (645, 360)
Screenshot: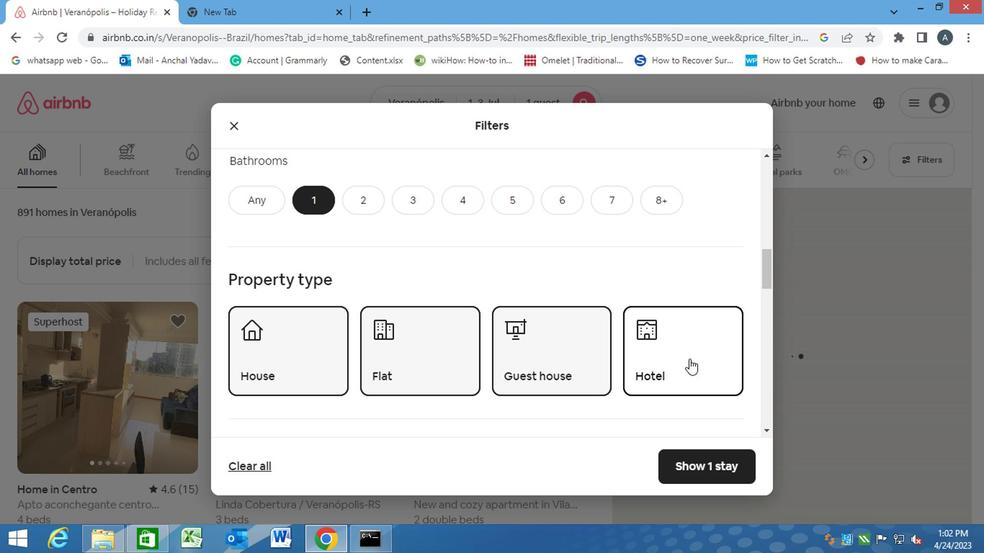 
Action: Mouse scrolled (645, 359) with delta (0, 0)
Screenshot: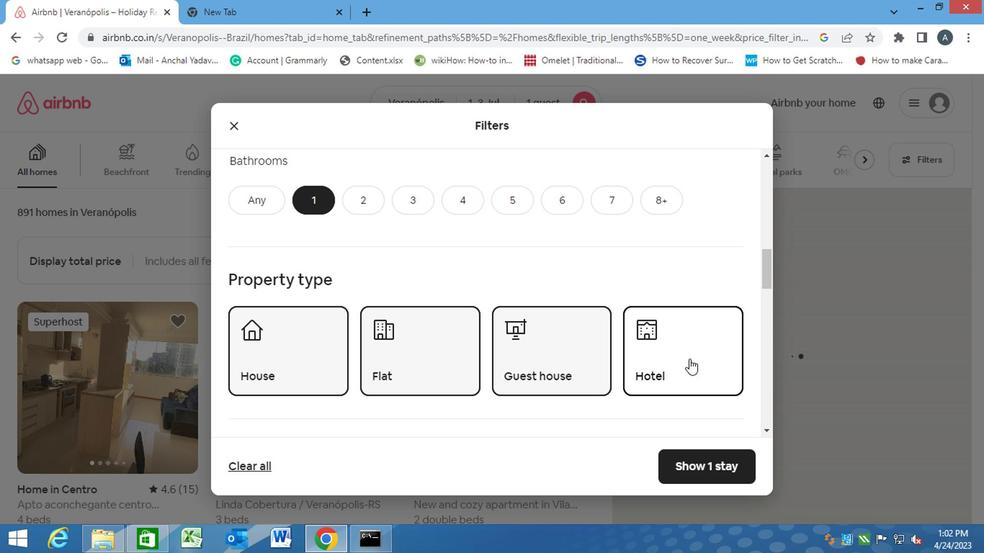 
Action: Mouse moved to (606, 359)
Screenshot: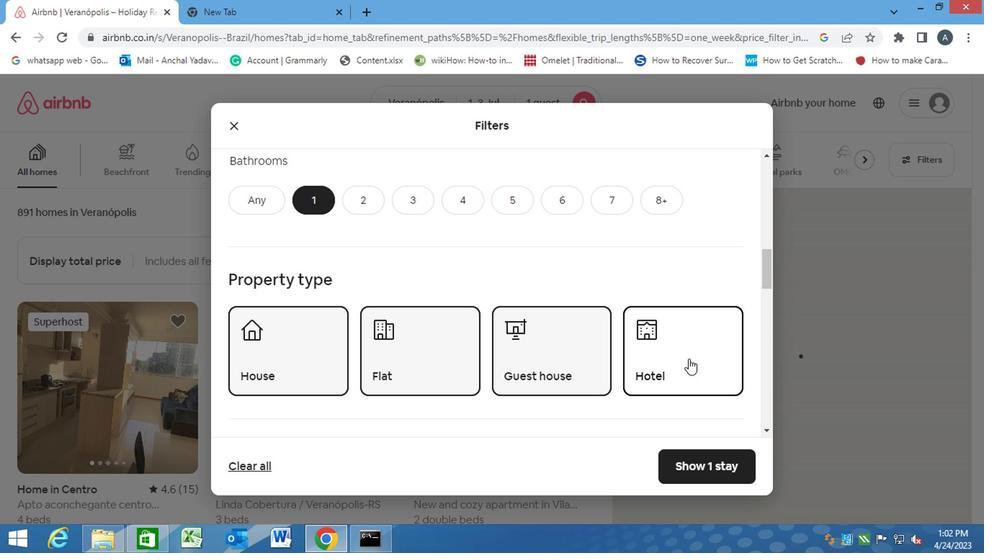 
Action: Mouse scrolled (606, 358) with delta (0, -1)
Screenshot: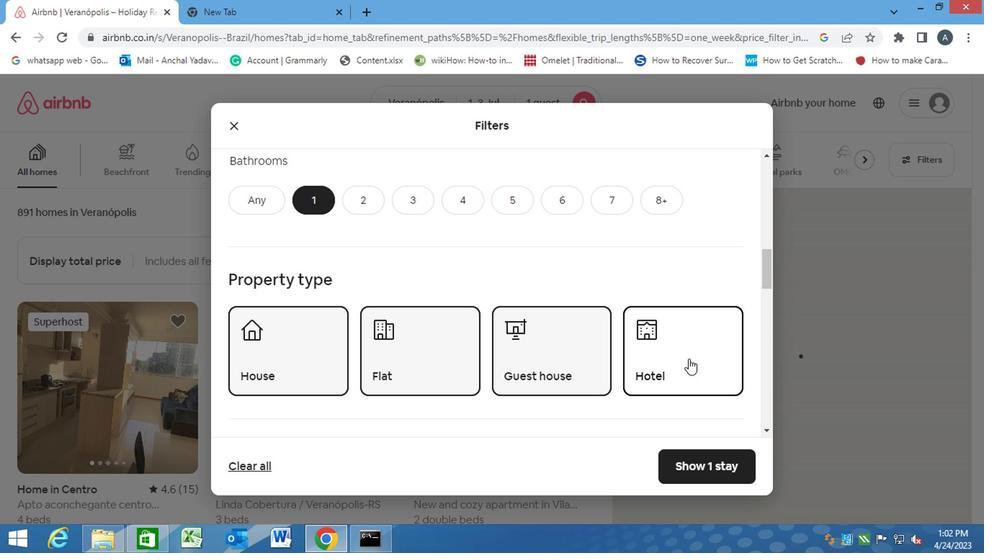 
Action: Mouse moved to (533, 337)
Screenshot: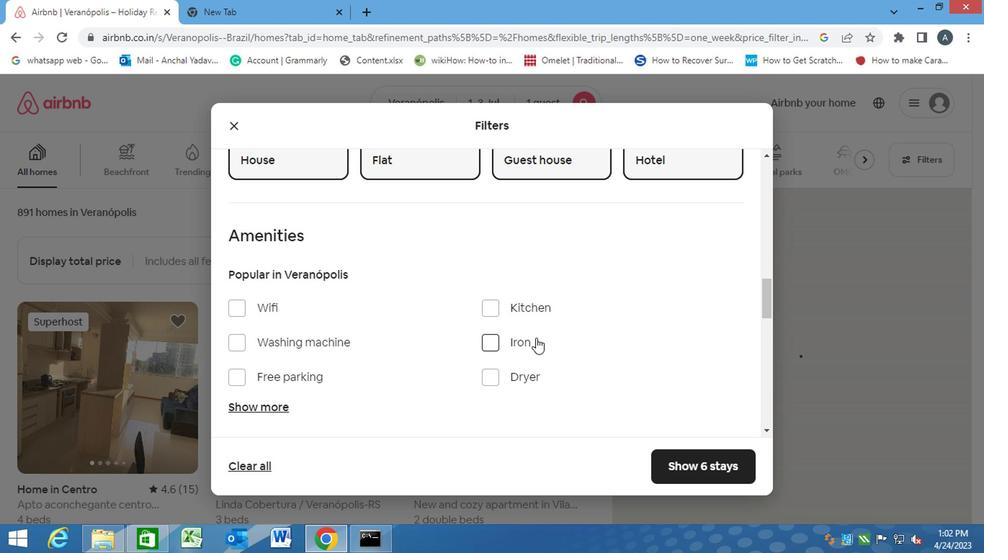 
Action: Mouse scrolled (533, 336) with delta (0, 0)
Screenshot: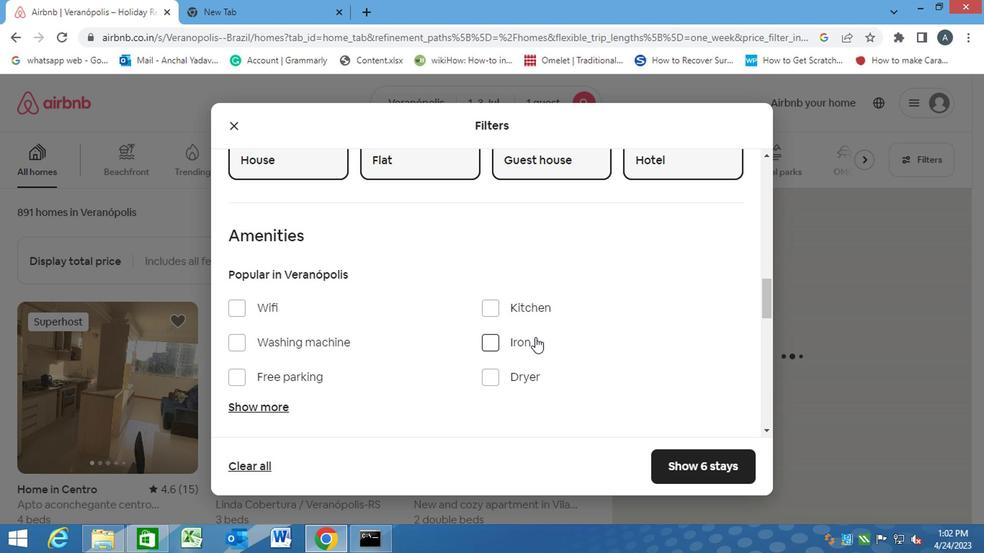 
Action: Mouse moved to (262, 222)
Screenshot: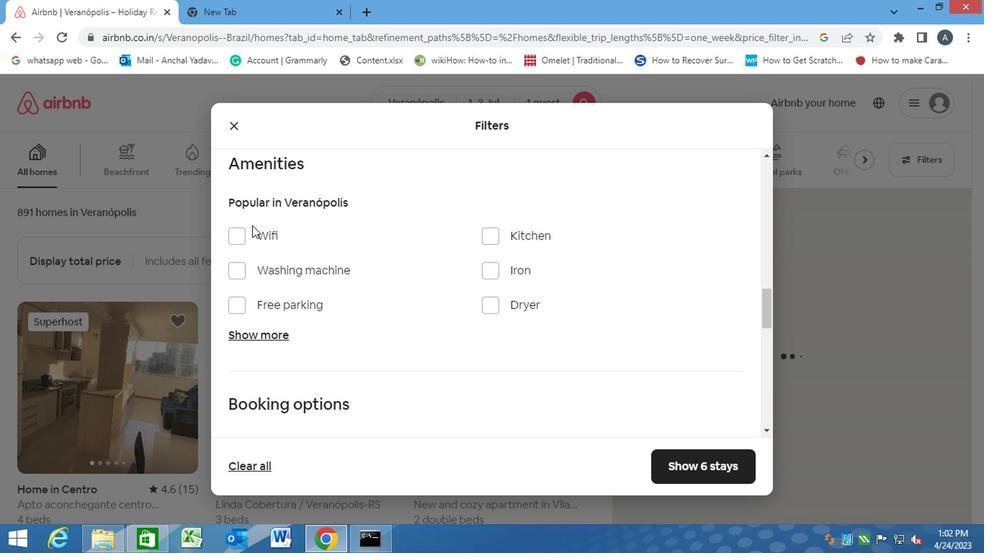 
Action: Mouse pressed left at (262, 222)
Screenshot: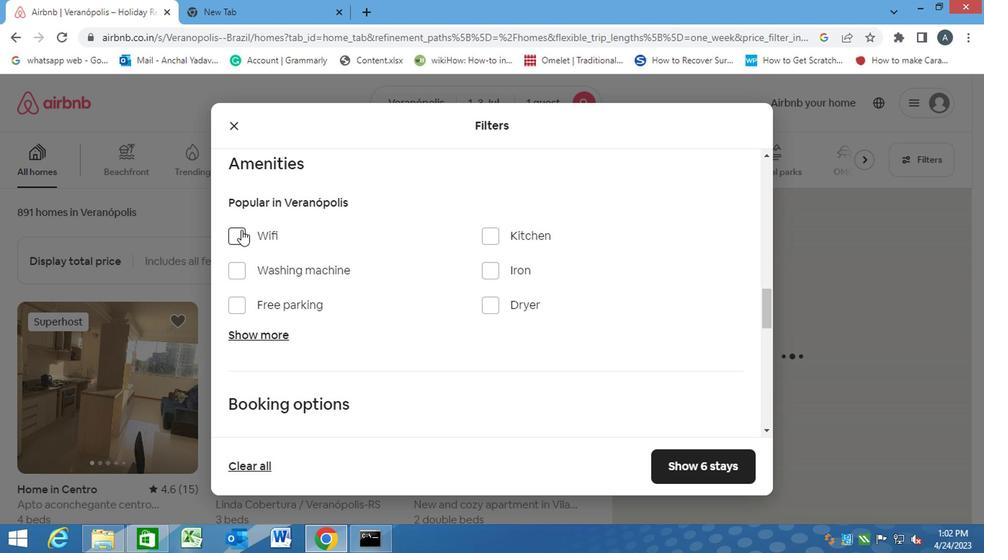 
Action: Mouse moved to (265, 259)
Screenshot: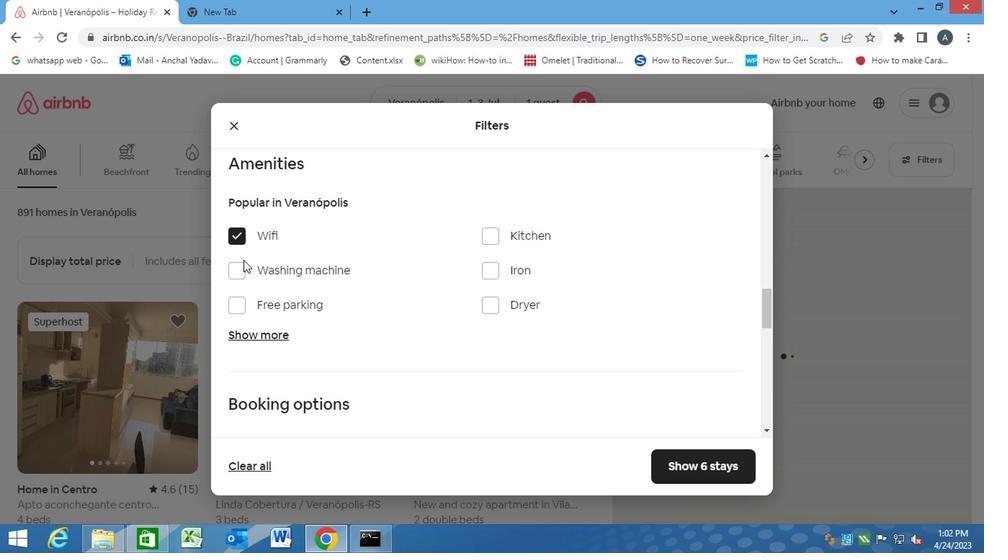 
Action: Mouse pressed left at (265, 259)
Screenshot: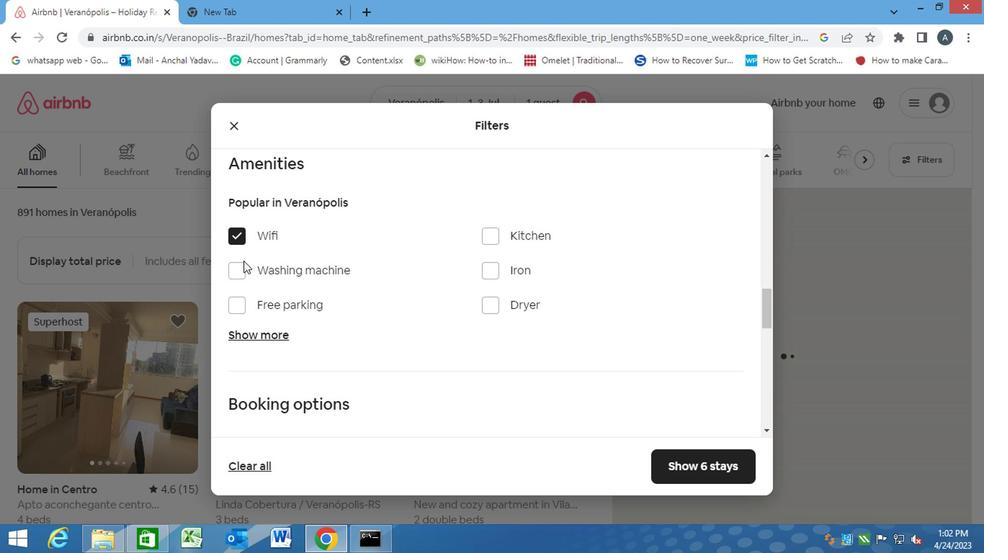 
Action: Mouse moved to (490, 349)
Screenshot: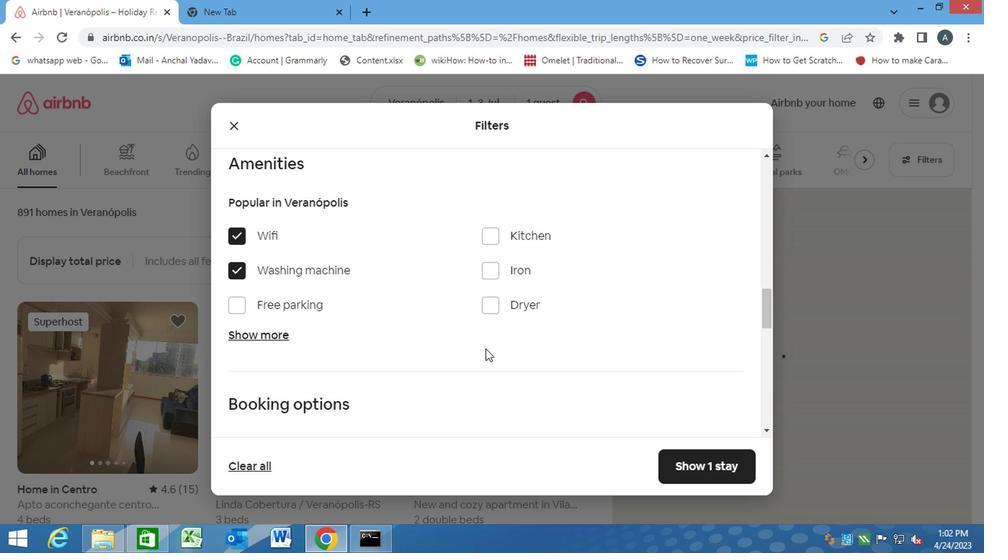 
Action: Mouse scrolled (490, 349) with delta (0, 0)
Screenshot: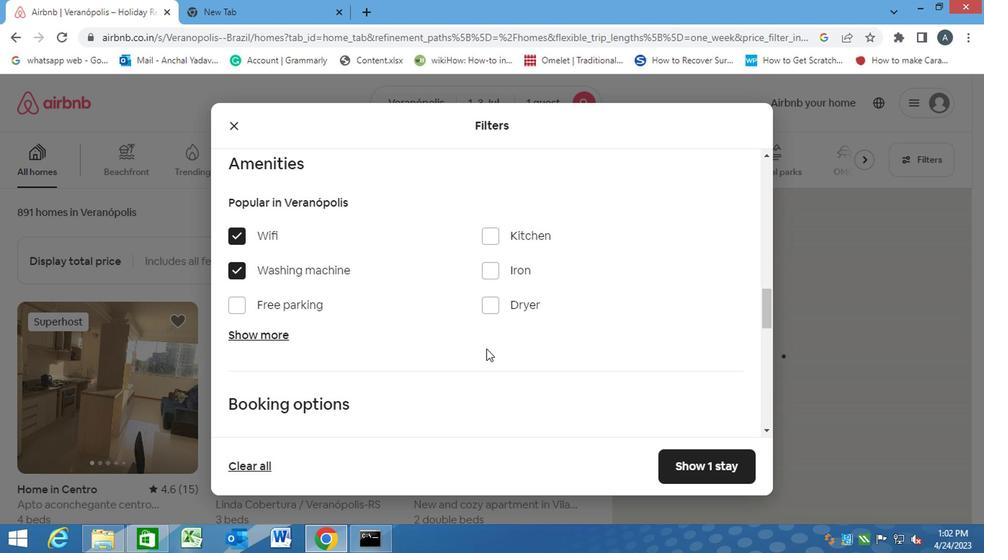 
Action: Mouse scrolled (490, 349) with delta (0, 0)
Screenshot: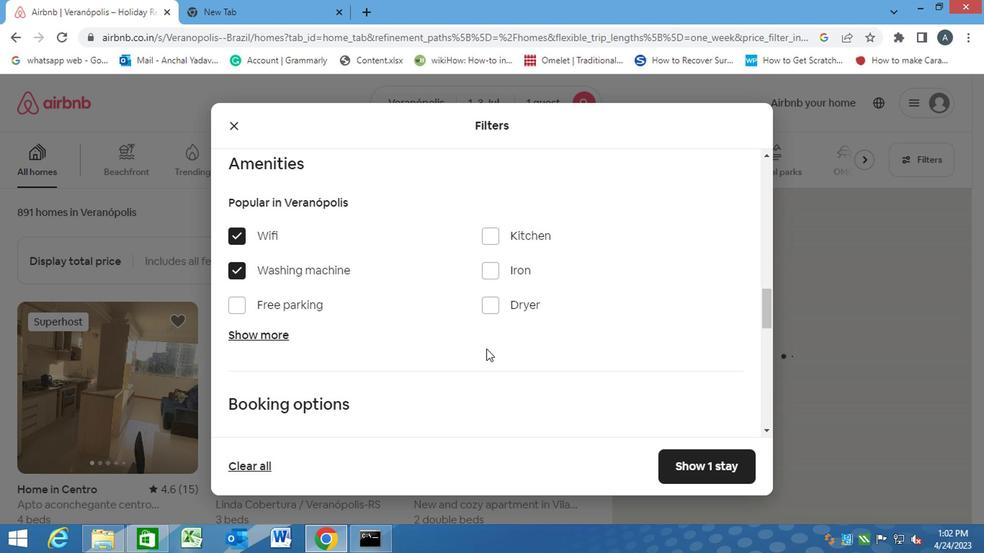 
Action: Mouse scrolled (490, 349) with delta (0, 0)
Screenshot: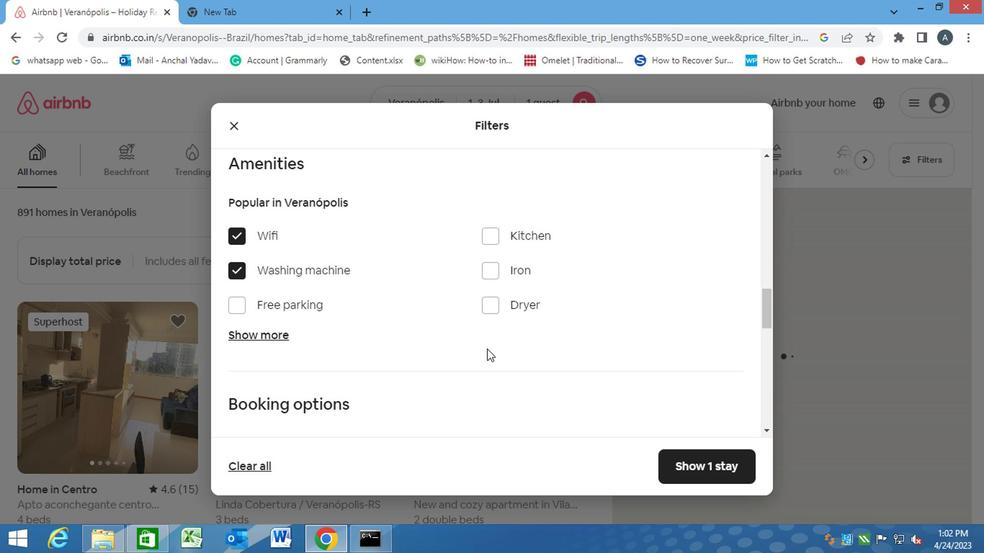 
Action: Mouse moved to (692, 282)
Screenshot: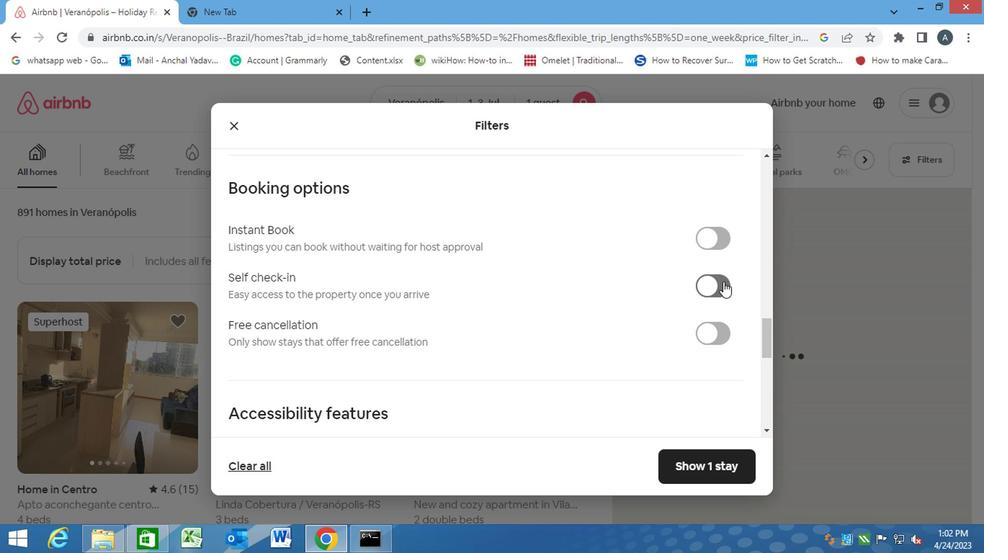 
Action: Mouse pressed left at (692, 282)
Screenshot: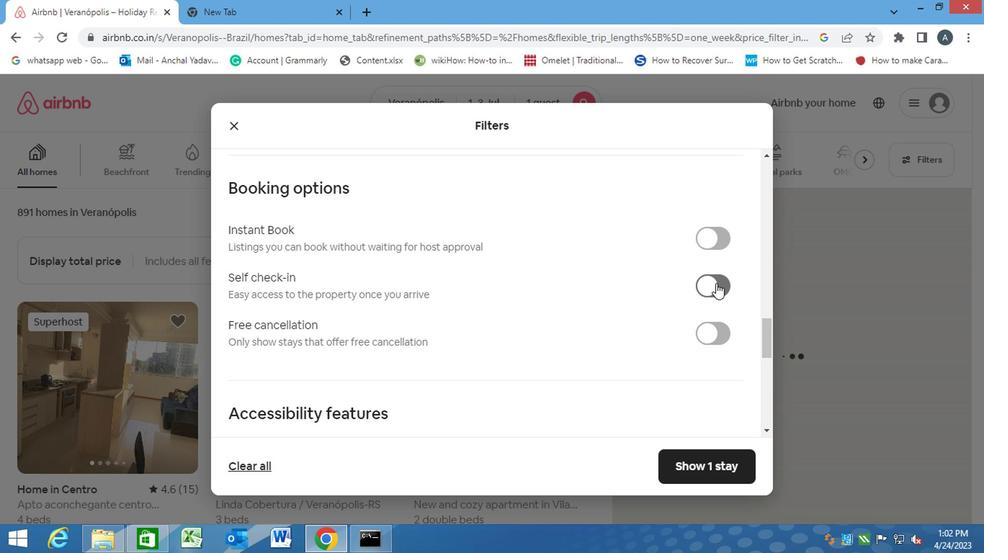 
Action: Mouse moved to (493, 294)
Screenshot: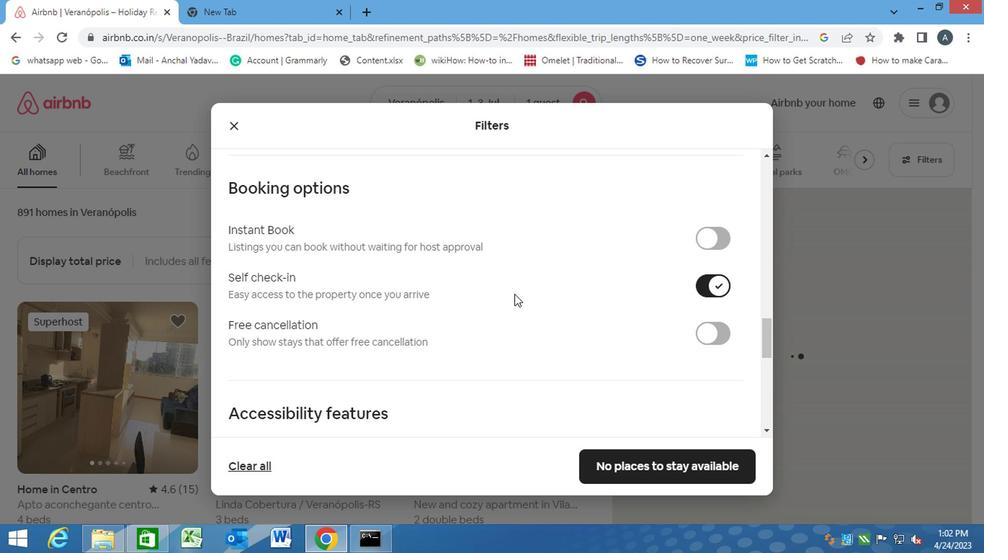 
Action: Mouse scrolled (493, 293) with delta (0, 0)
Screenshot: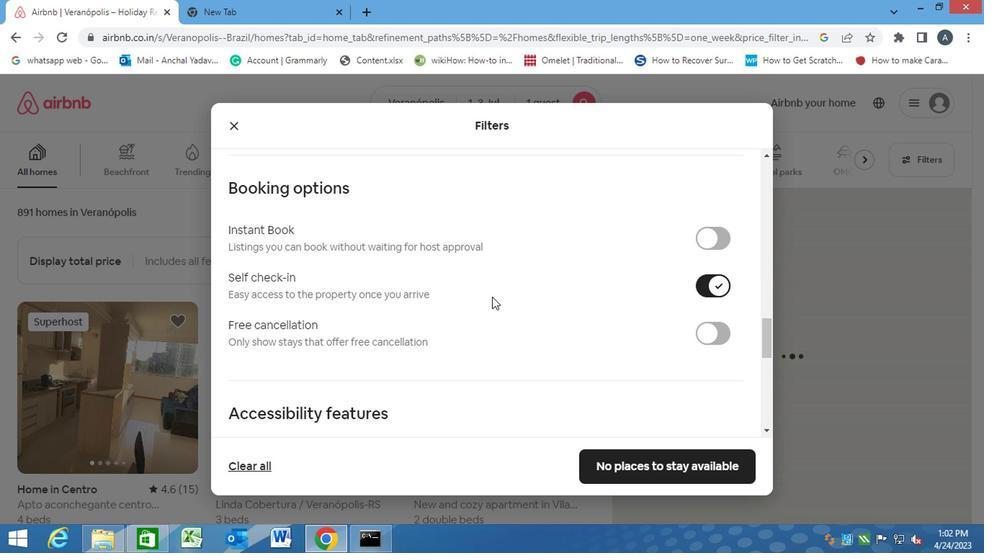 
Action: Mouse scrolled (493, 293) with delta (0, 0)
Screenshot: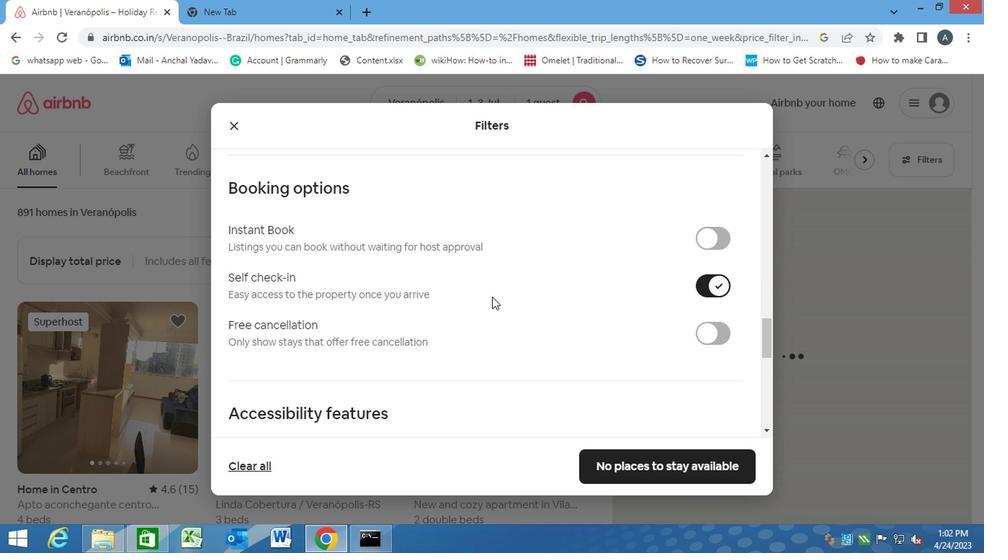 
Action: Mouse scrolled (493, 293) with delta (0, 0)
Screenshot: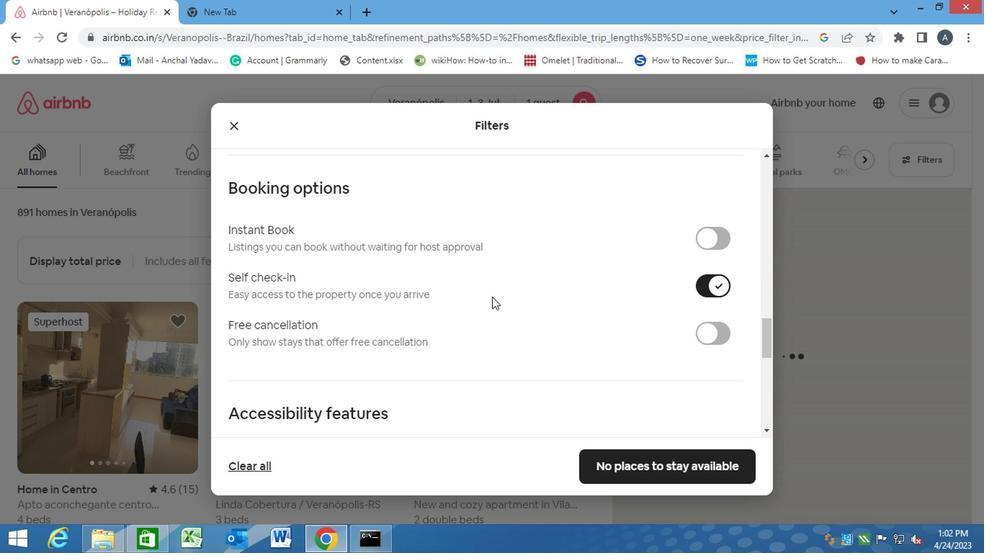 
Action: Mouse moved to (471, 290)
Screenshot: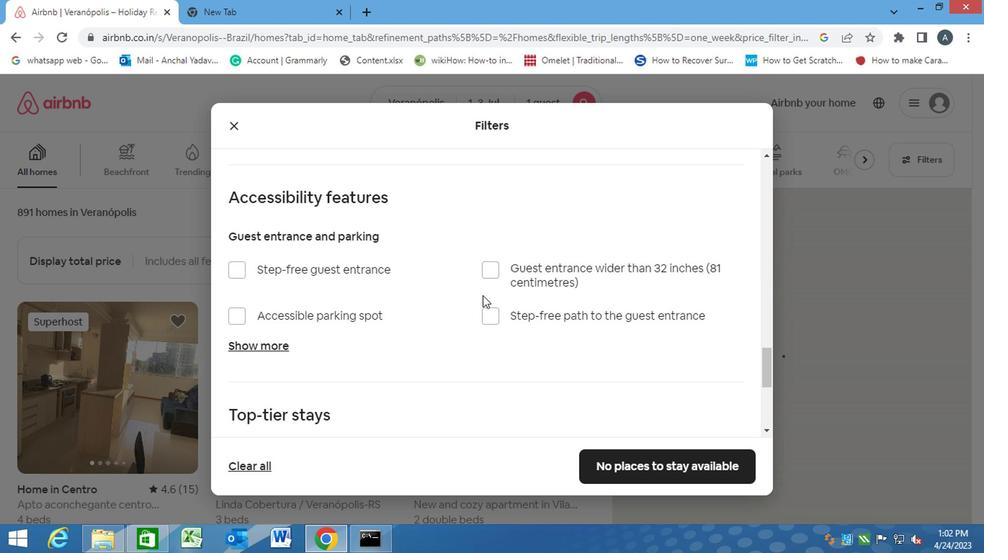 
Action: Mouse scrolled (471, 289) with delta (0, -1)
Screenshot: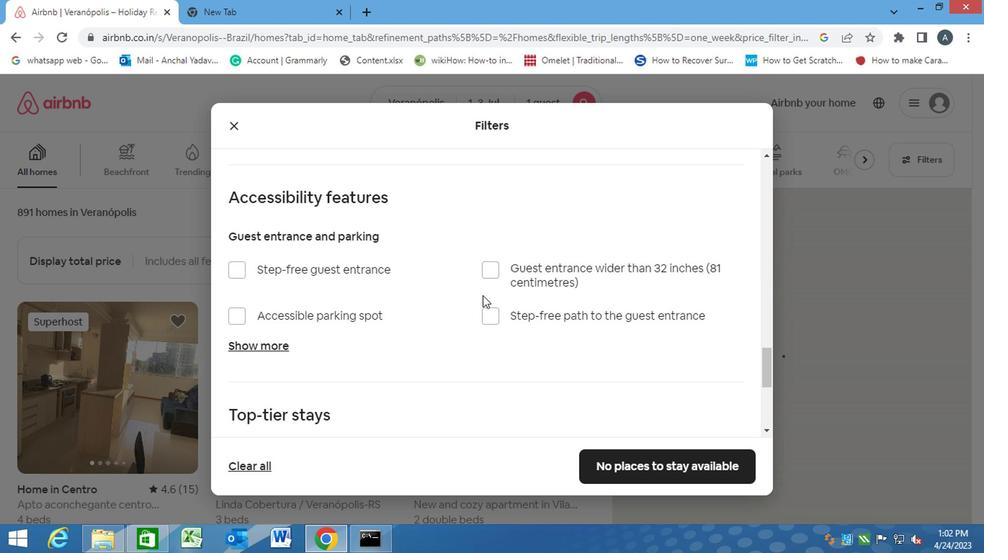 
Action: Mouse moved to (470, 290)
Screenshot: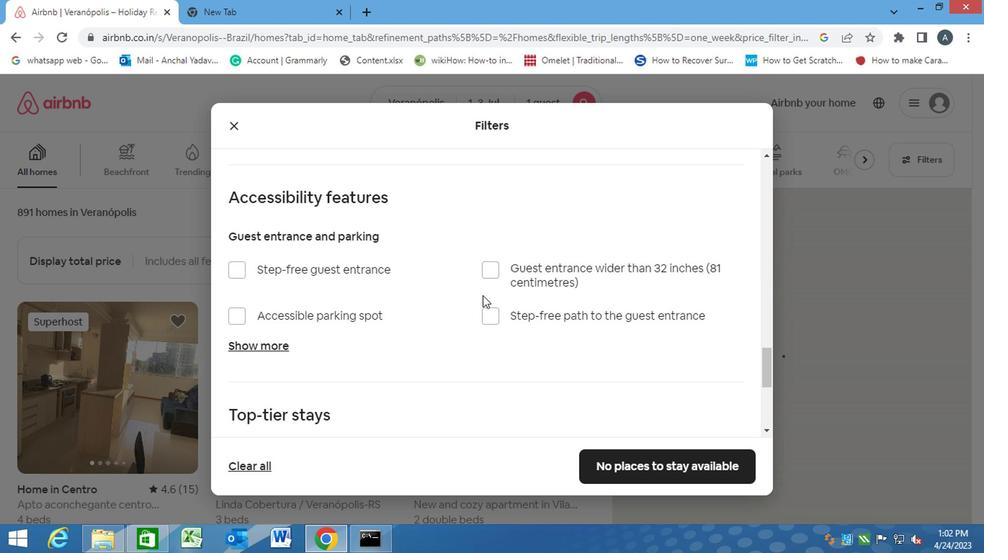 
Action: Mouse scrolled (470, 289) with delta (0, -1)
Screenshot: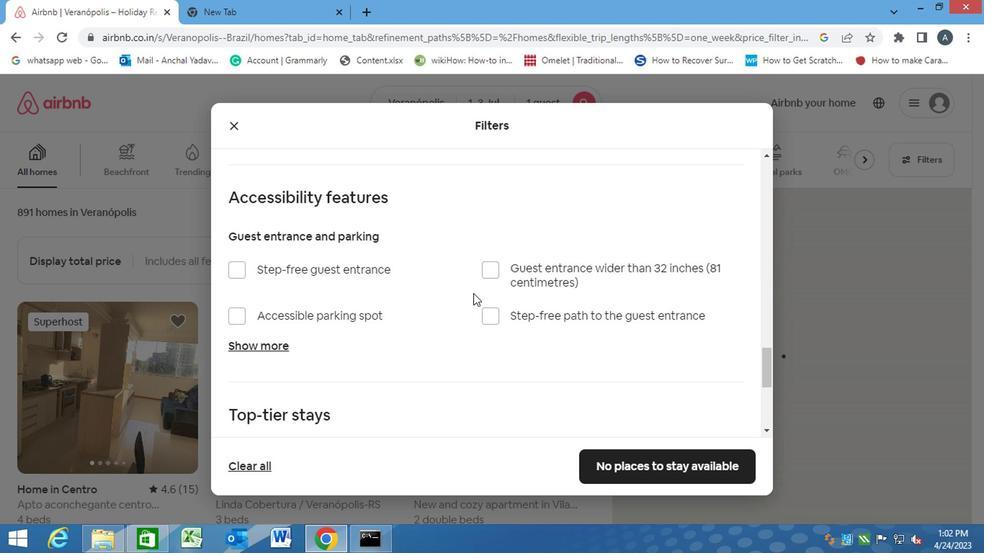 
Action: Mouse moved to (470, 290)
Screenshot: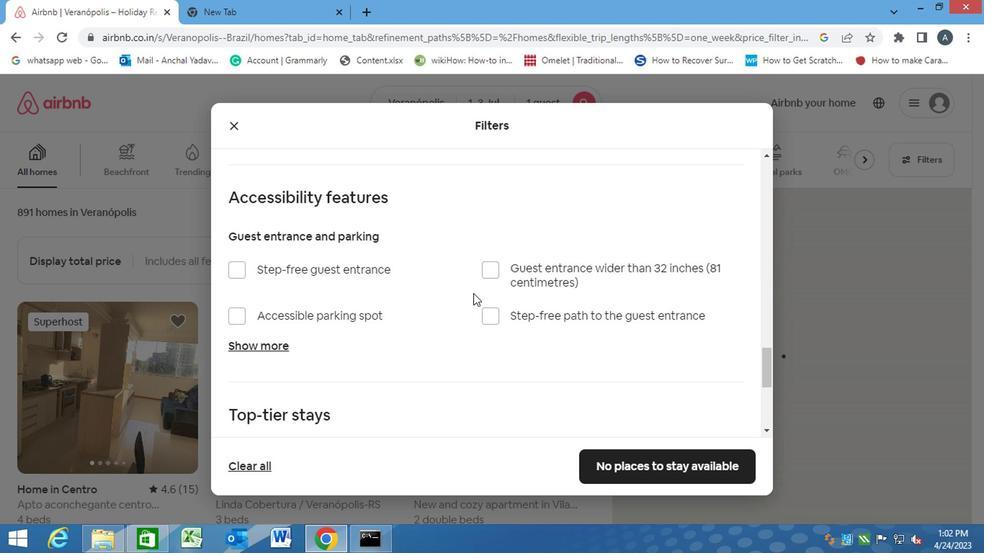 
Action: Mouse scrolled (470, 289) with delta (0, -1)
Screenshot: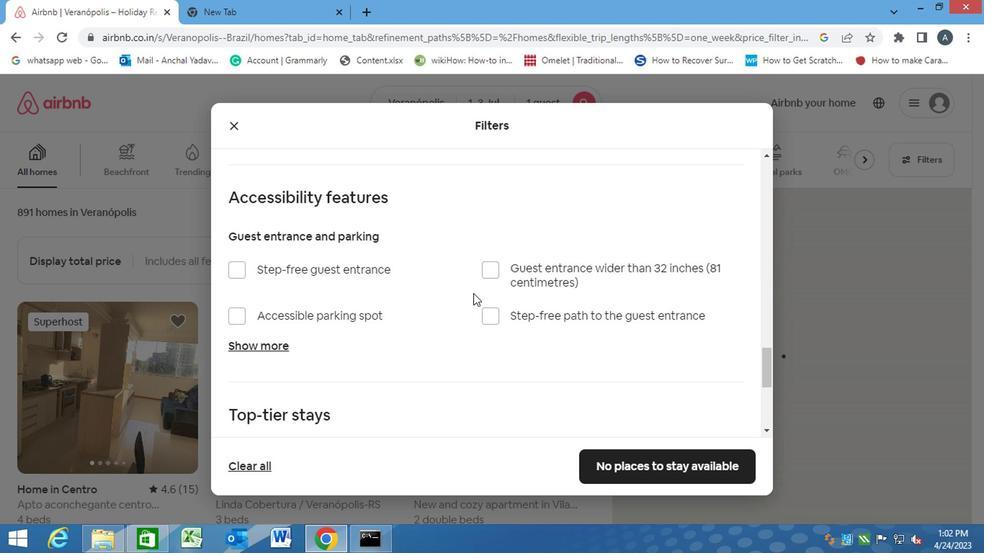 
Action: Mouse moved to (468, 290)
Screenshot: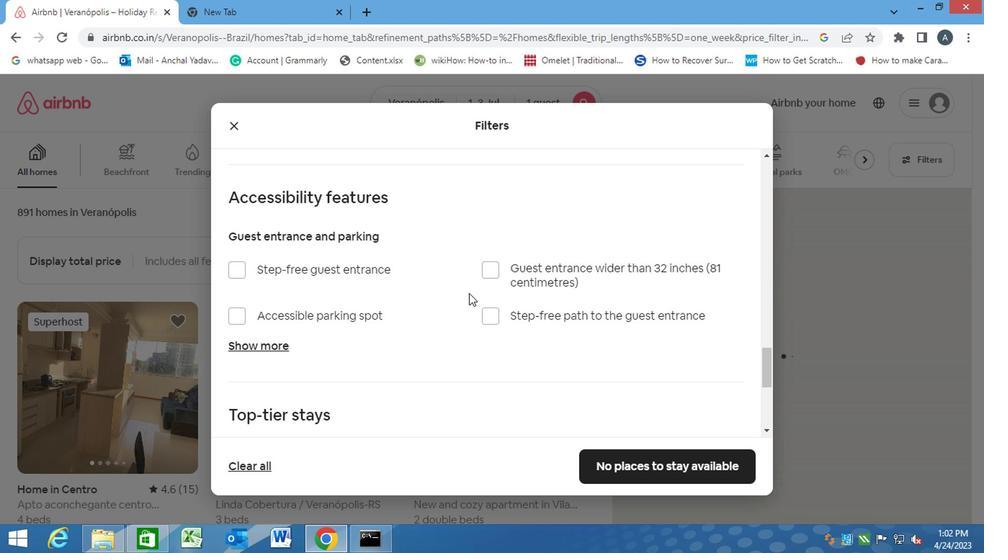 
Action: Mouse scrolled (468, 289) with delta (0, -1)
Screenshot: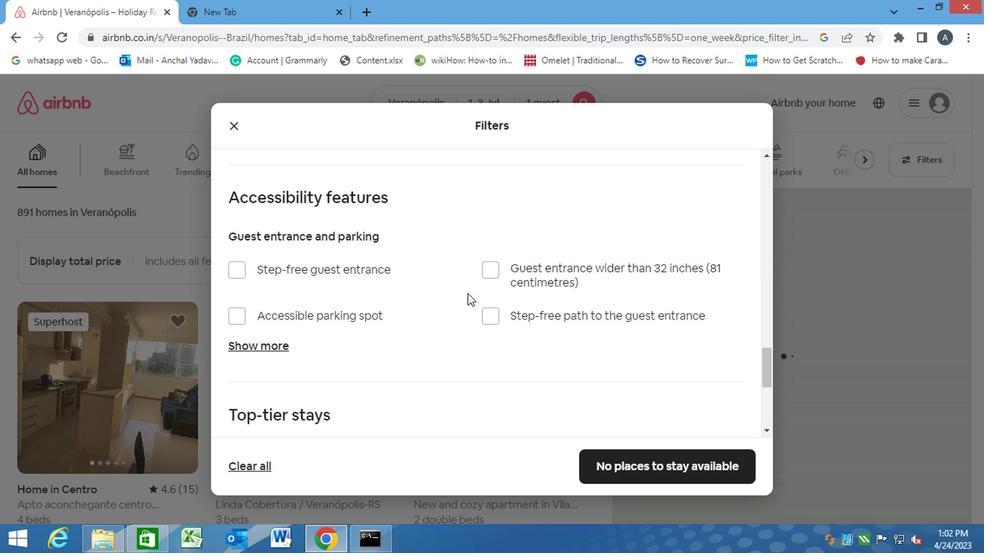 
Action: Mouse moved to (296, 346)
Screenshot: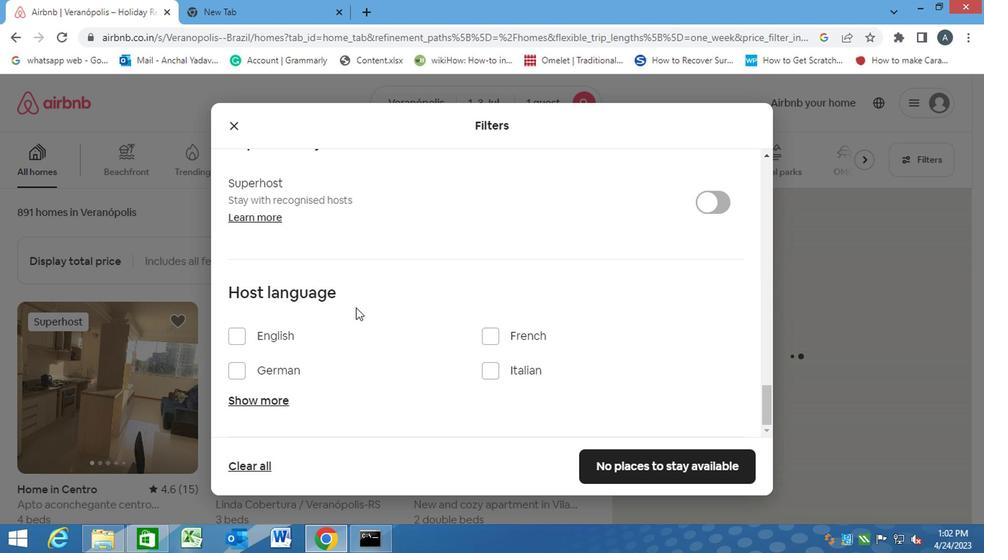 
Action: Mouse scrolled (296, 346) with delta (0, 0)
Screenshot: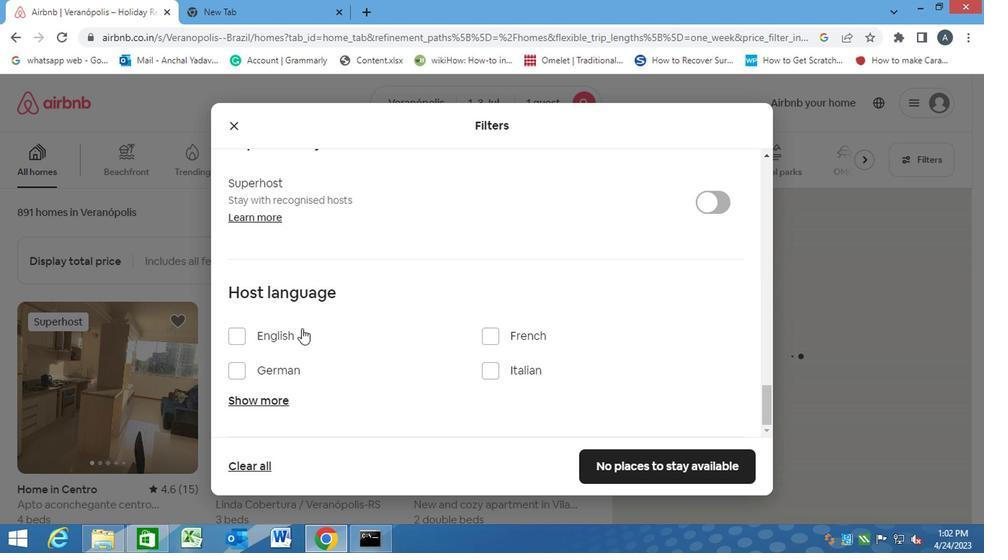 
Action: Mouse scrolled (296, 346) with delta (0, 0)
Screenshot: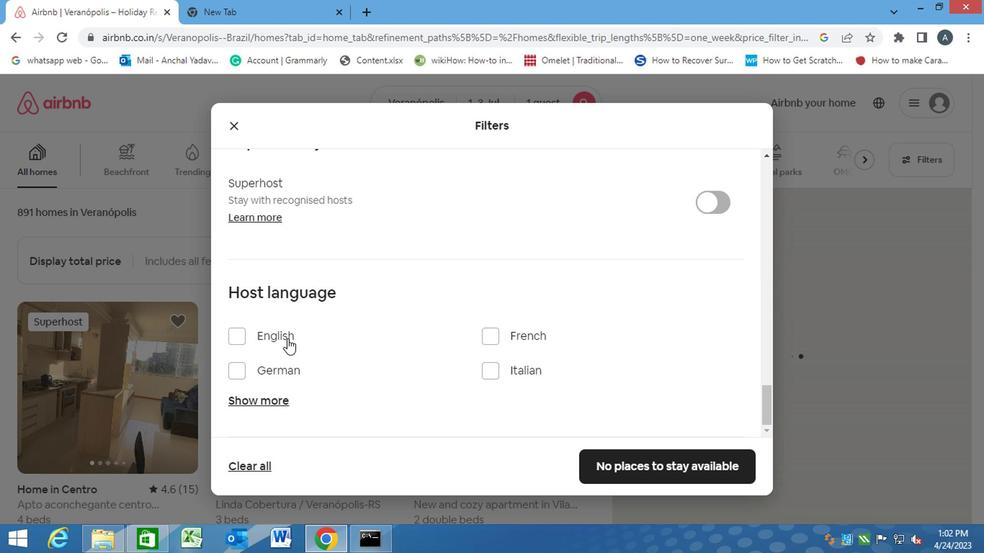 
Action: Mouse moved to (259, 401)
Screenshot: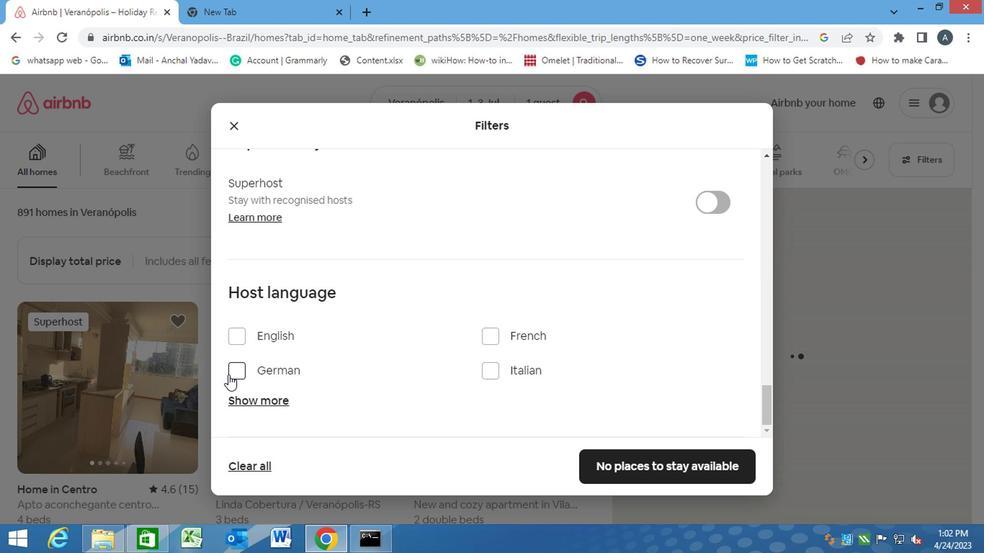 
Action: Mouse pressed left at (259, 401)
Screenshot: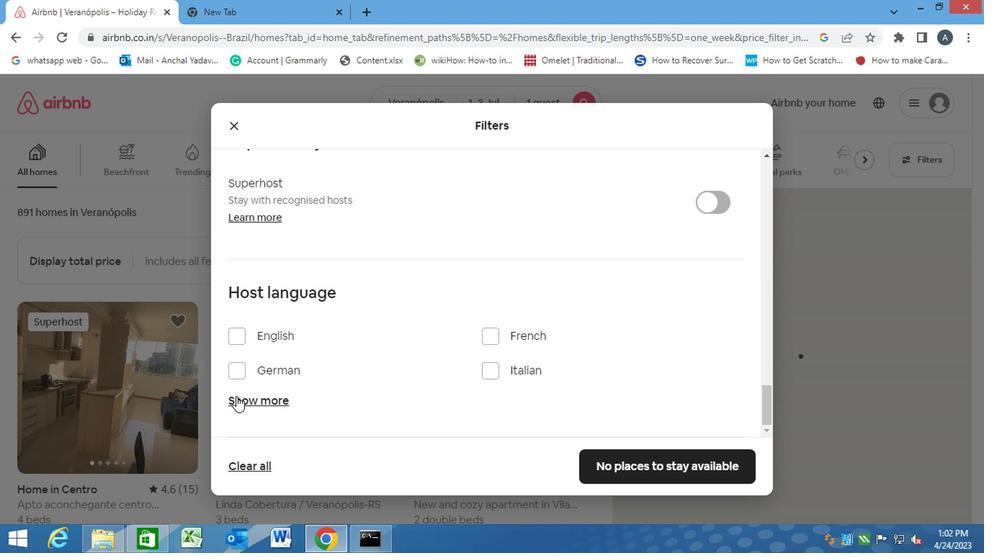
Action: Mouse moved to (262, 409)
Screenshot: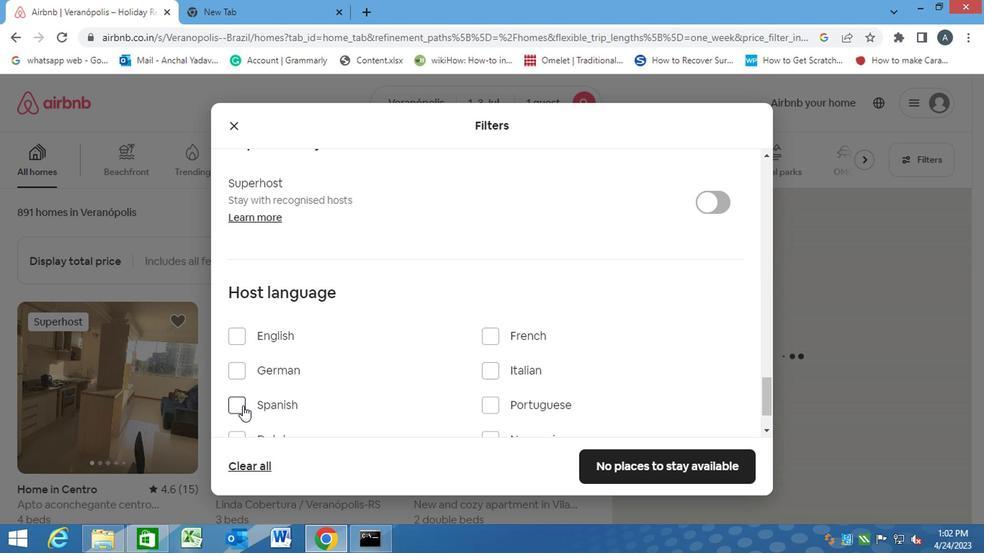 
Action: Mouse pressed left at (262, 409)
Screenshot: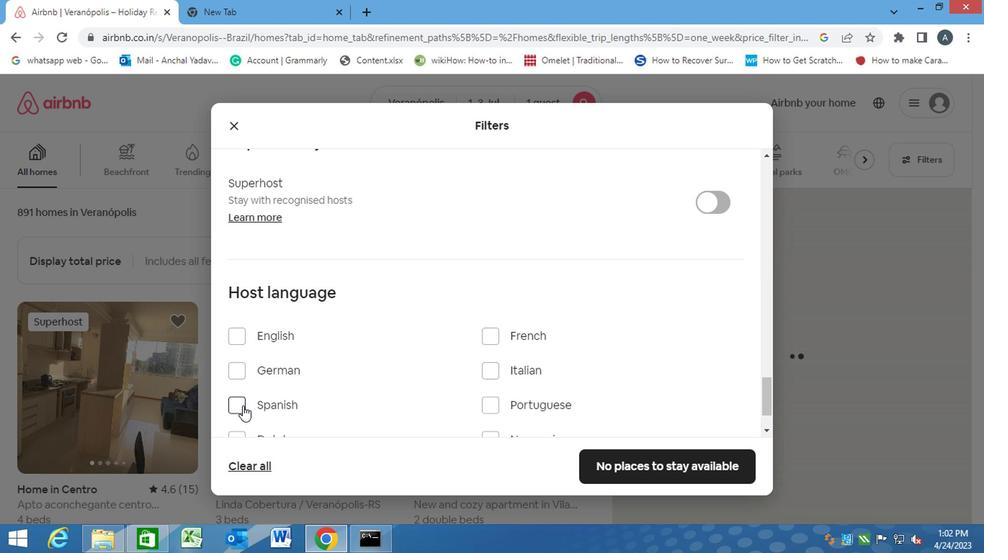 
Action: Mouse moved to (614, 466)
Screenshot: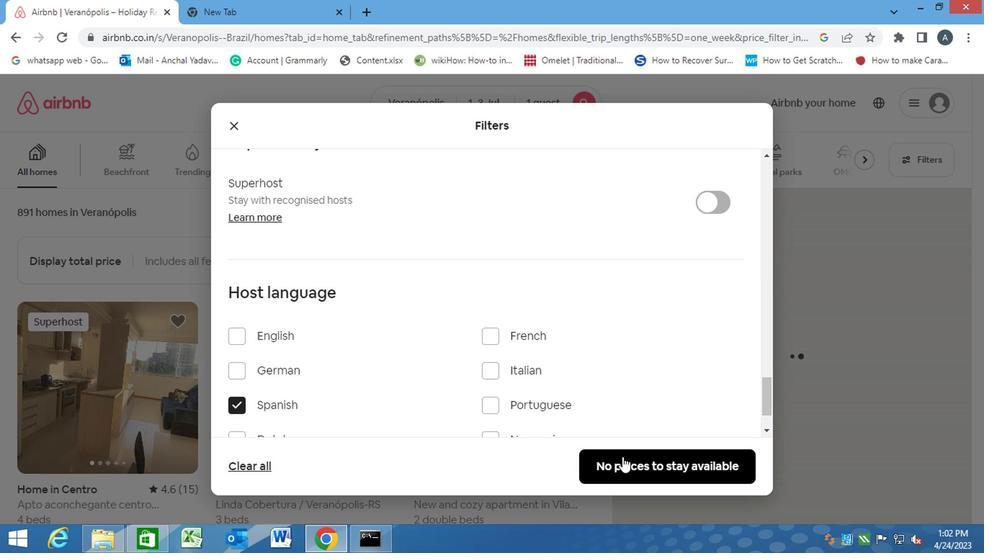 
Action: Mouse pressed left at (614, 466)
Screenshot: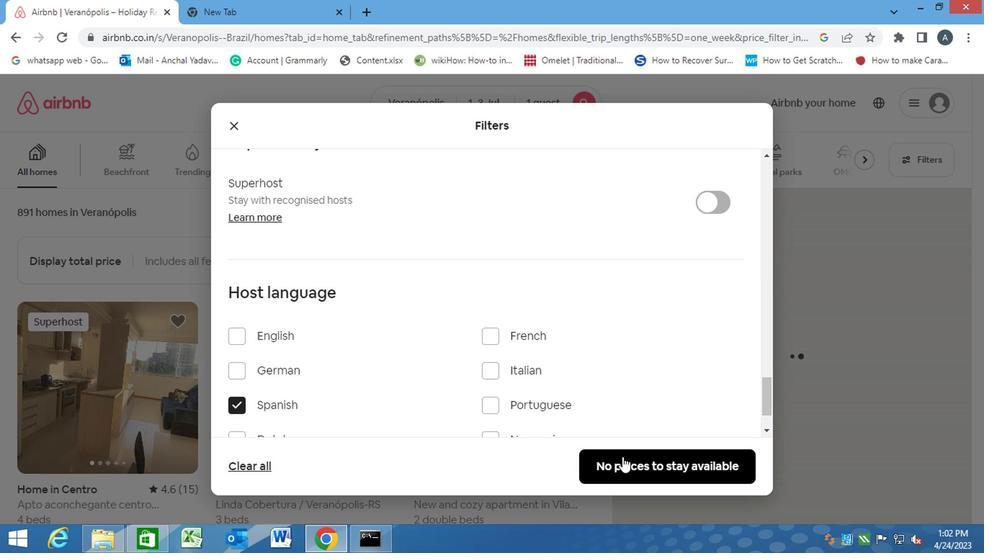 
Action: Mouse moved to (614, 467)
Screenshot: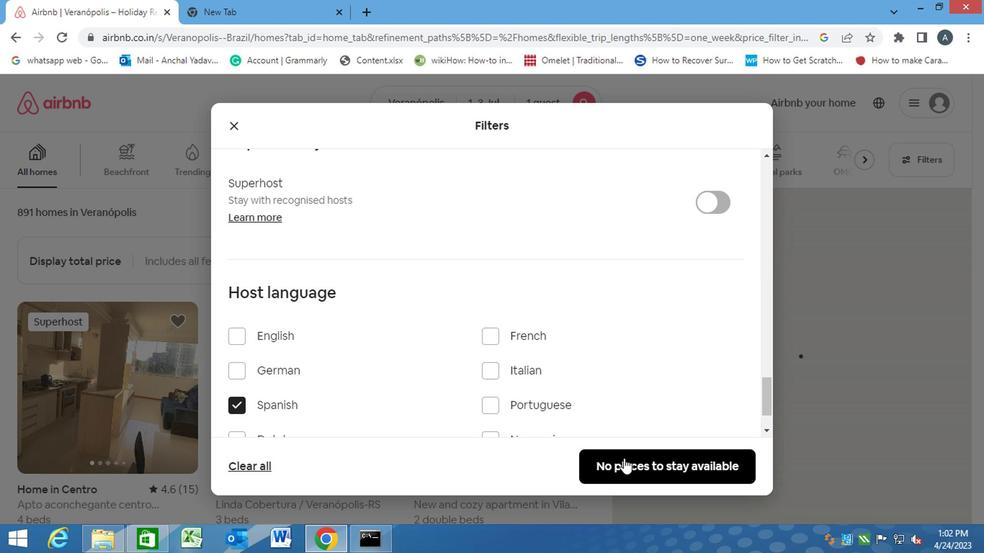 
